 Task: Find connections with filter location Balasore with filter topic #ONOwith filter profile language Potuguese with filter current company Growth Central VC with filter school Shibli National College Azamgarh with filter industry Beverage Manufacturing with filter service category Health Insurance with filter keywords title Director
Action: Mouse moved to (531, 66)
Screenshot: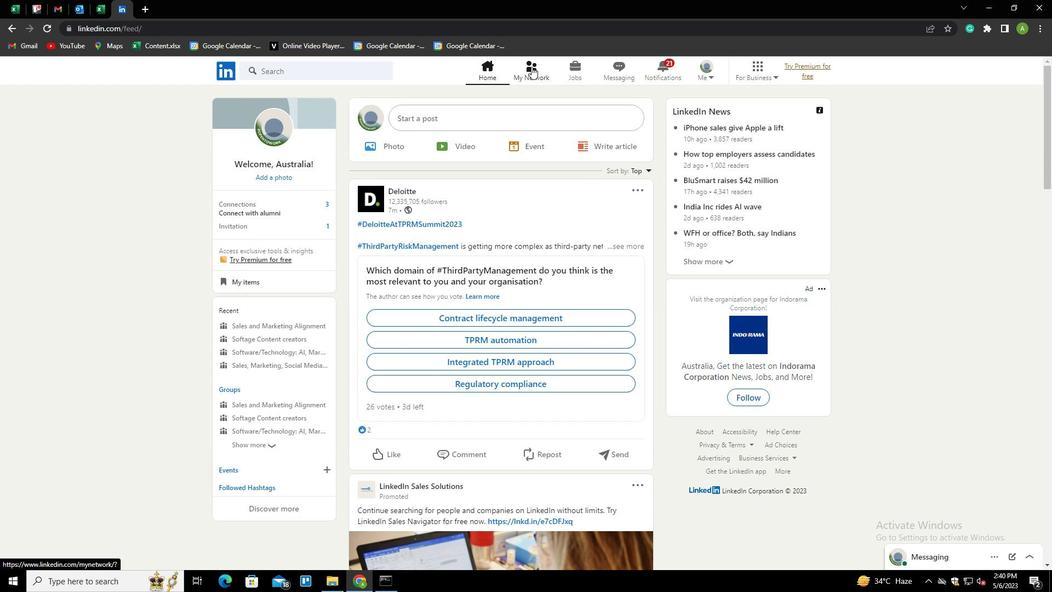
Action: Mouse pressed left at (531, 66)
Screenshot: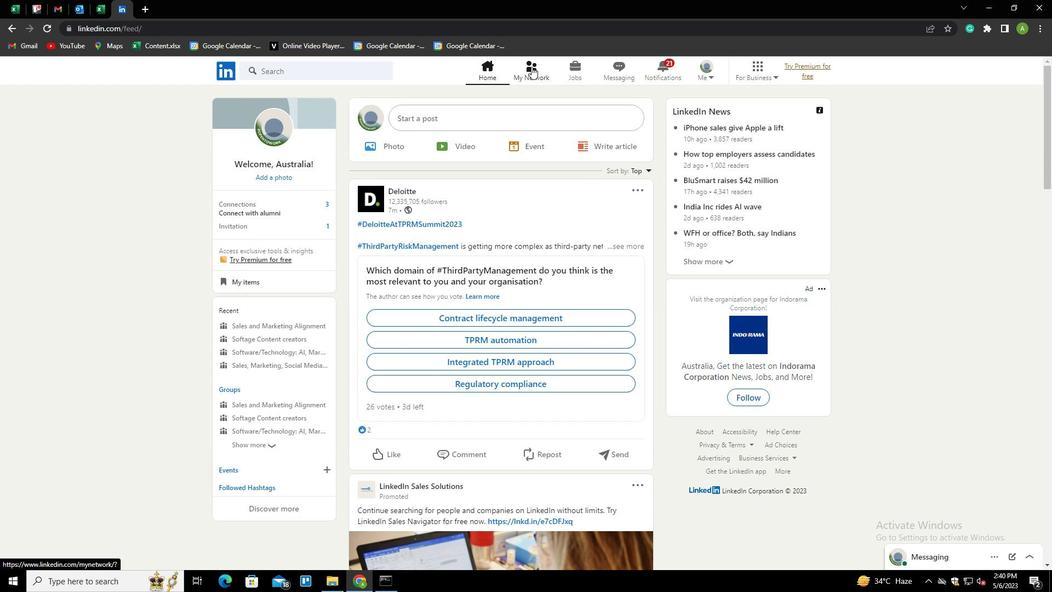 
Action: Mouse moved to (254, 133)
Screenshot: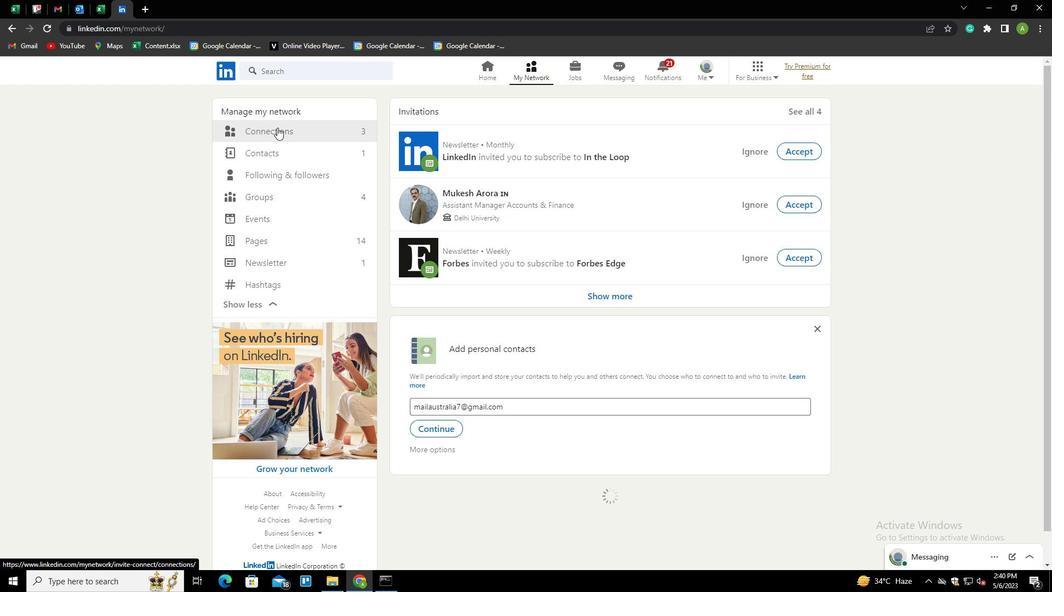 
Action: Mouse pressed left at (254, 133)
Screenshot: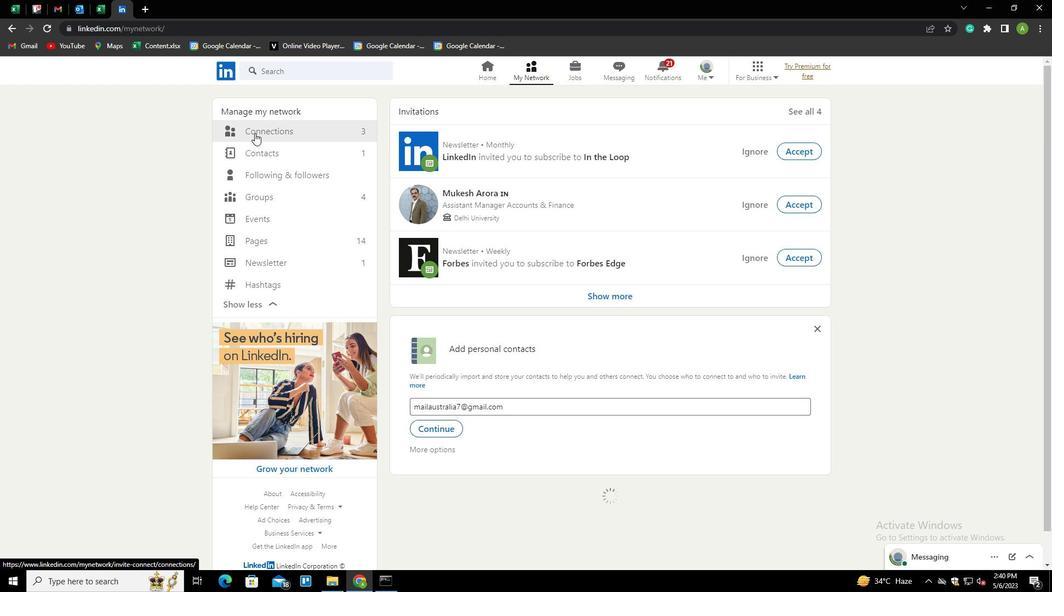 
Action: Mouse moved to (601, 128)
Screenshot: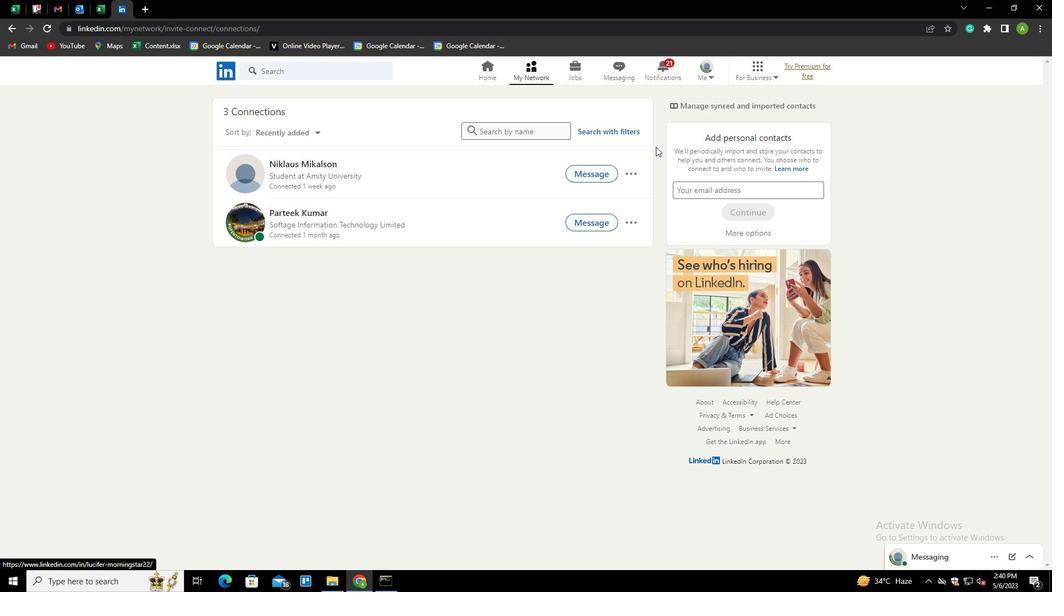 
Action: Mouse pressed left at (601, 128)
Screenshot: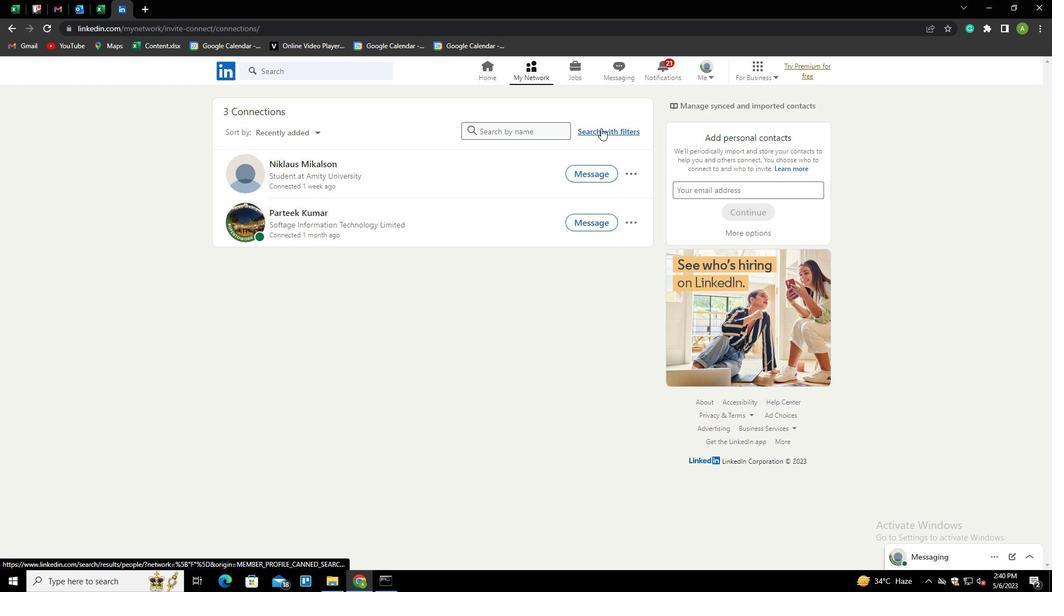 
Action: Mouse moved to (566, 94)
Screenshot: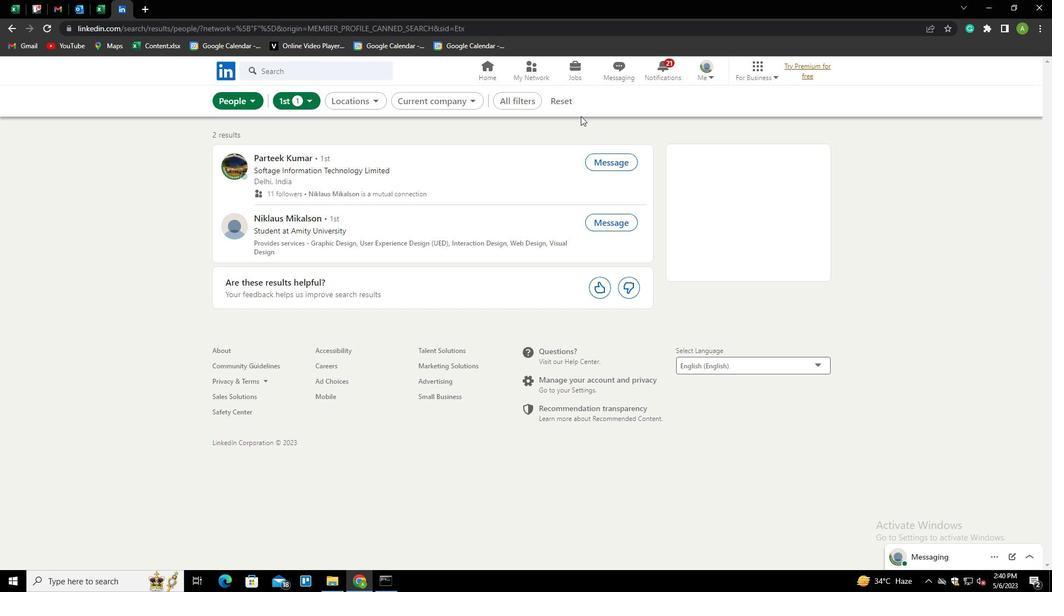 
Action: Mouse pressed left at (566, 94)
Screenshot: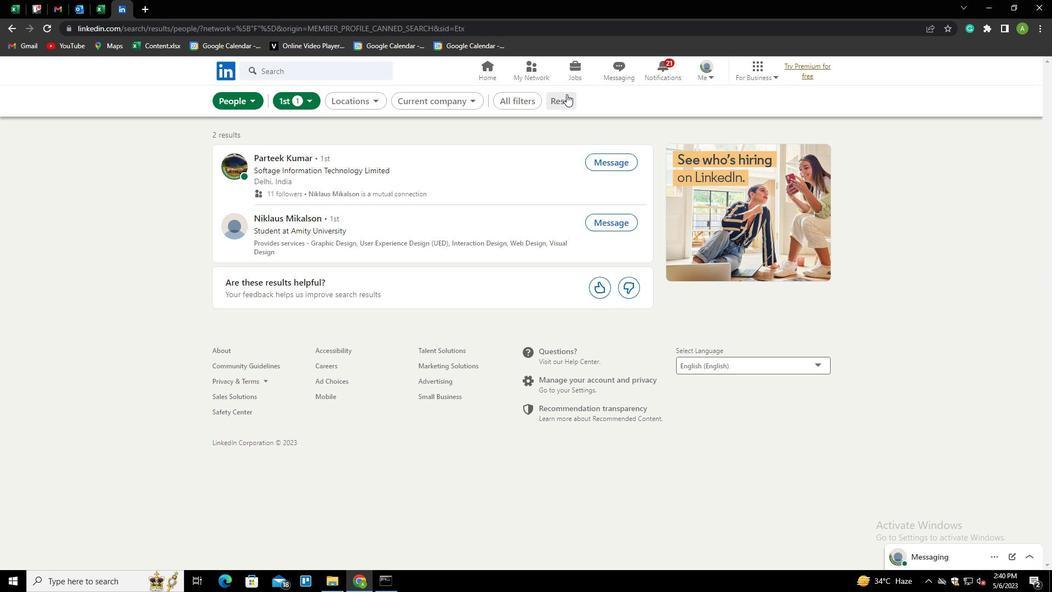 
Action: Mouse moved to (554, 99)
Screenshot: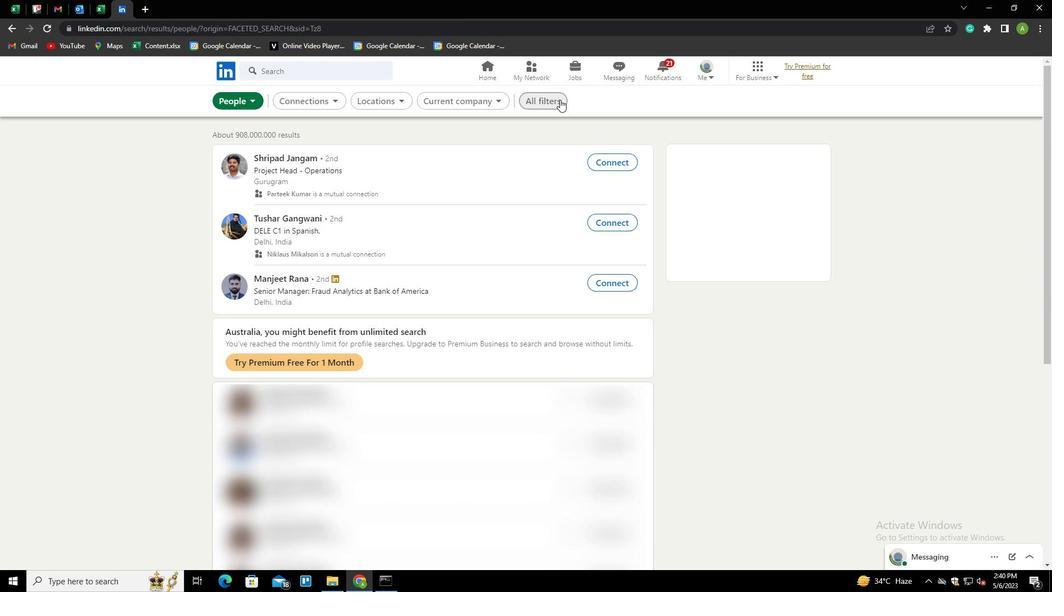 
Action: Mouse pressed left at (554, 99)
Screenshot: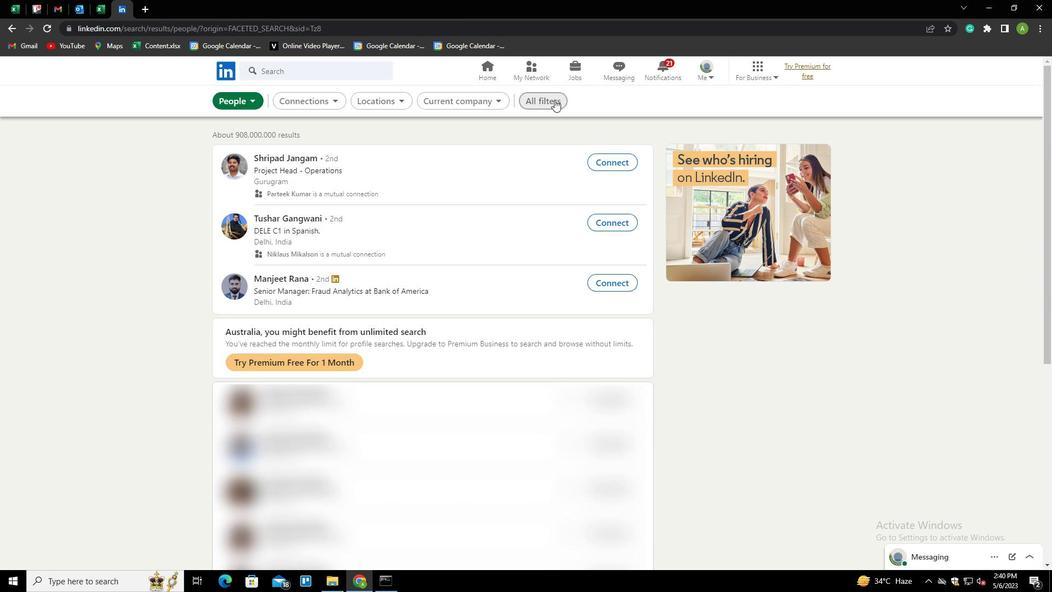 
Action: Mouse moved to (992, 290)
Screenshot: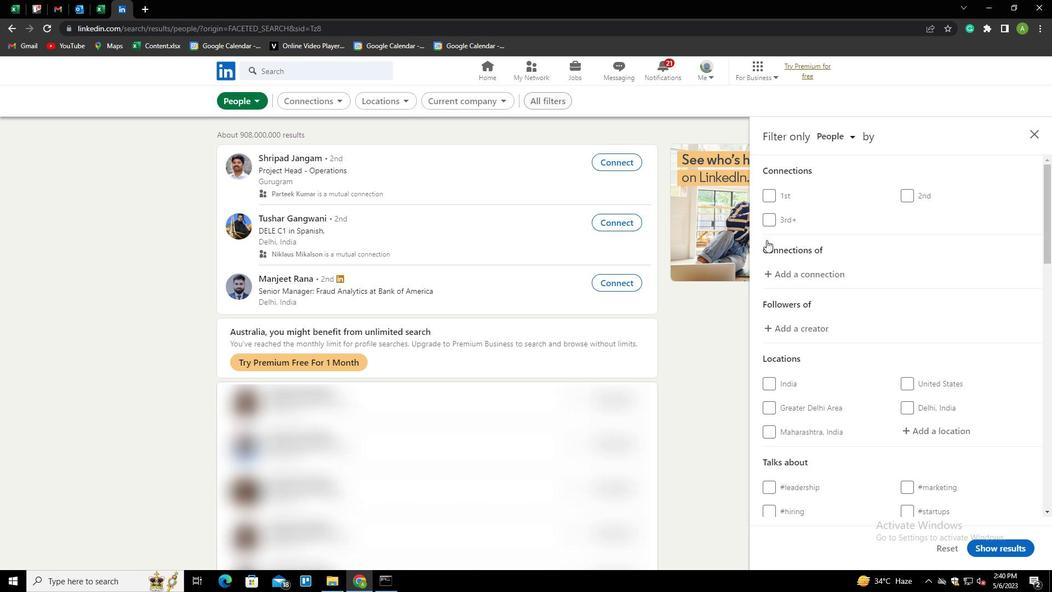 
Action: Mouse scrolled (992, 289) with delta (0, 0)
Screenshot: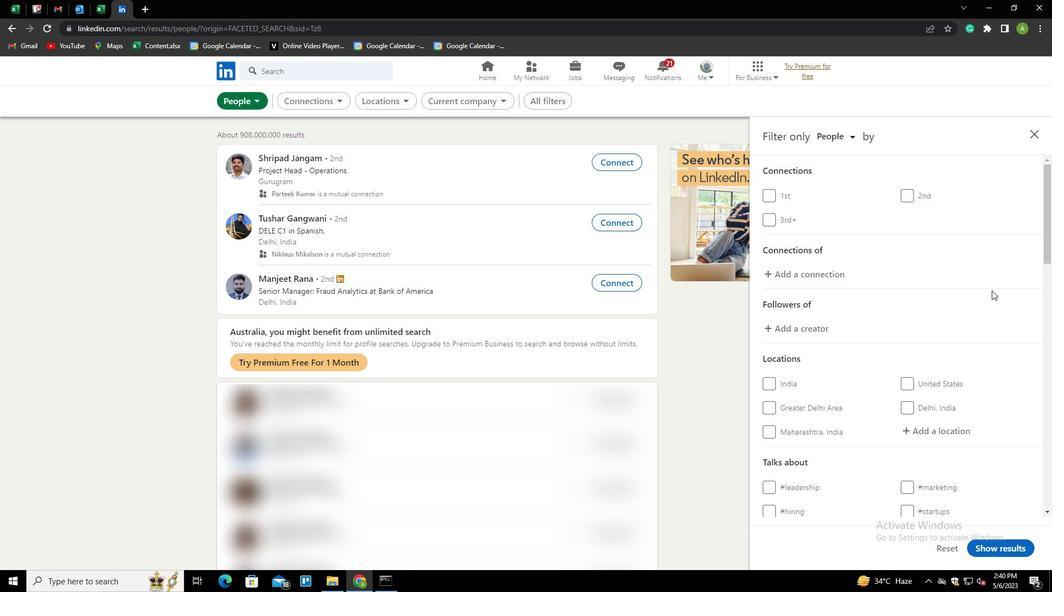 
Action: Mouse scrolled (992, 289) with delta (0, 0)
Screenshot: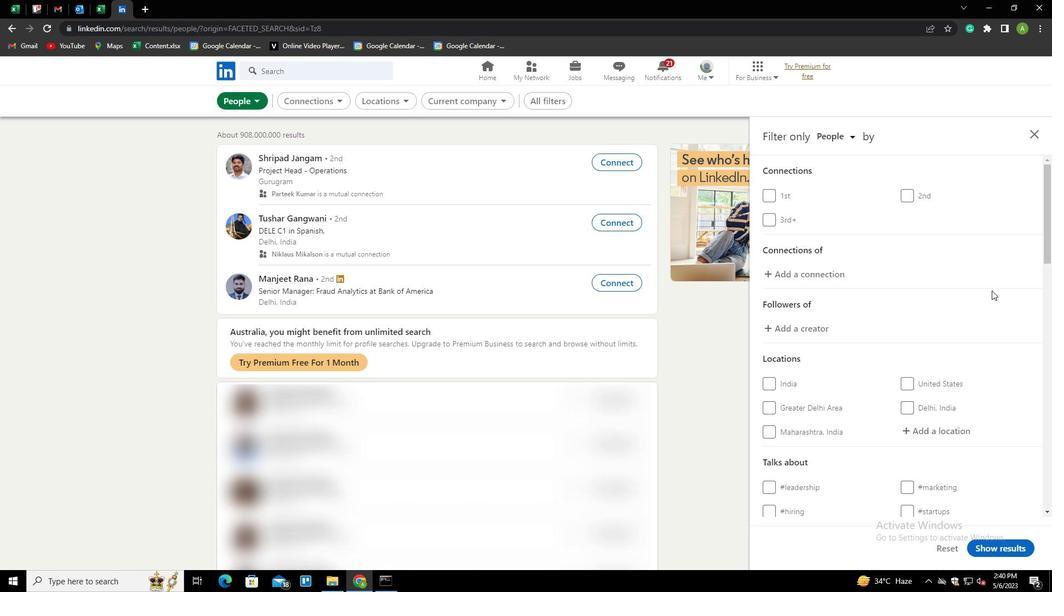 
Action: Mouse moved to (935, 320)
Screenshot: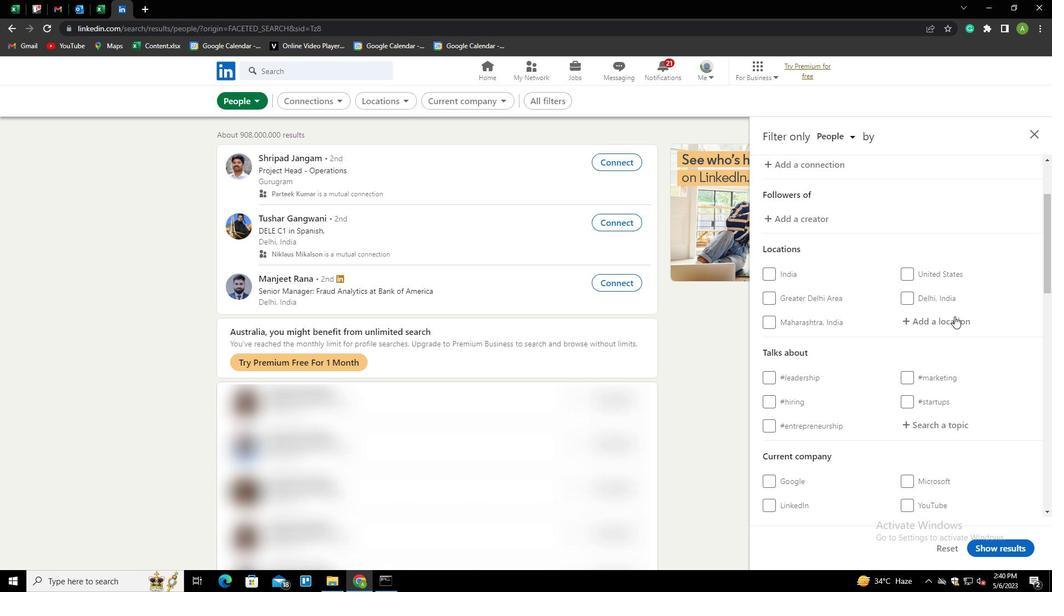 
Action: Mouse pressed left at (935, 320)
Screenshot: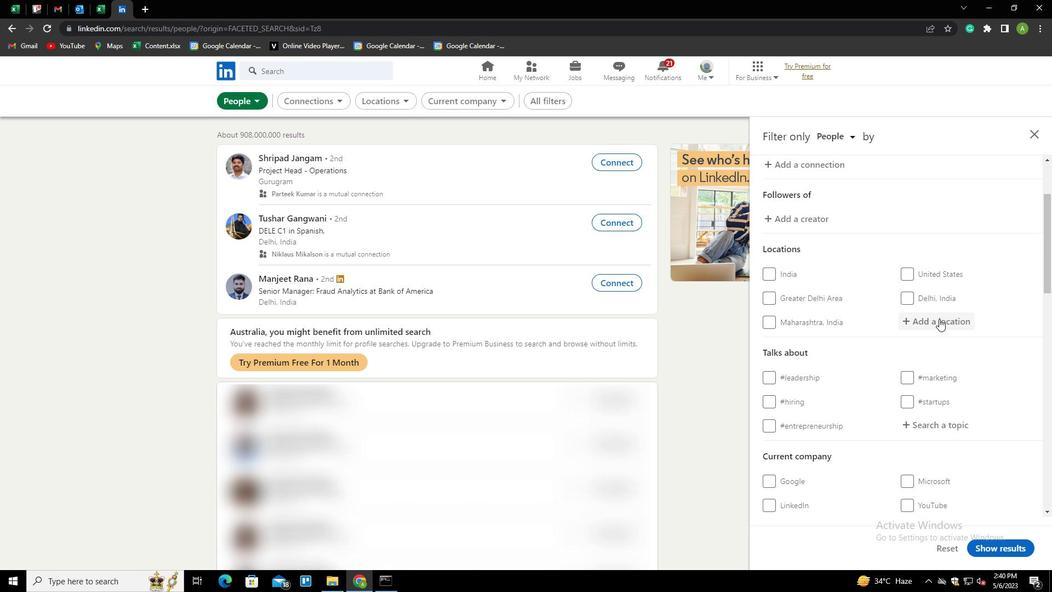
Action: Key pressed f<Key.shift>B
Screenshot: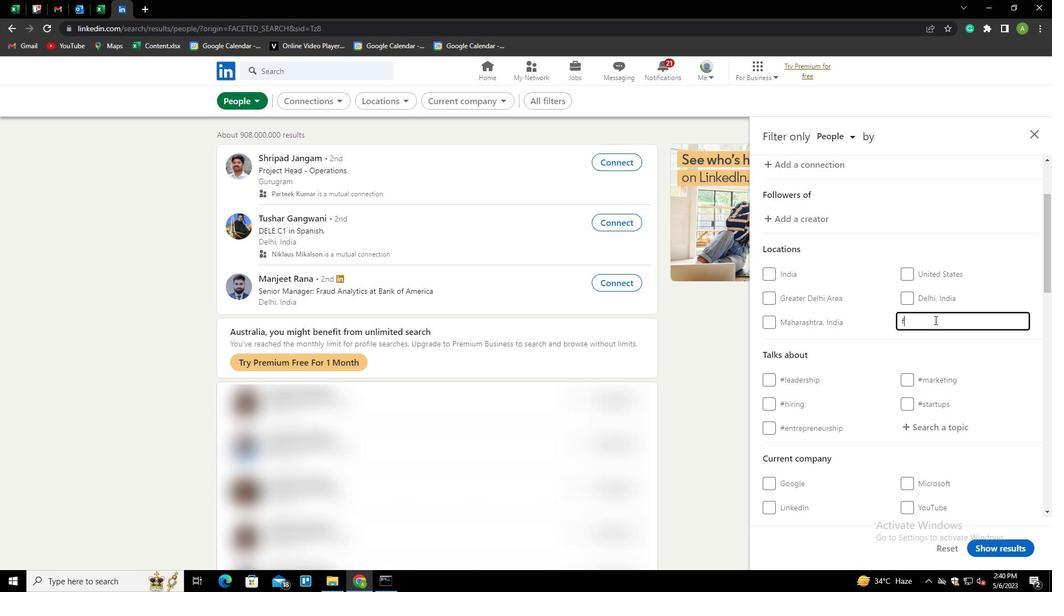 
Action: Mouse moved to (892, 242)
Screenshot: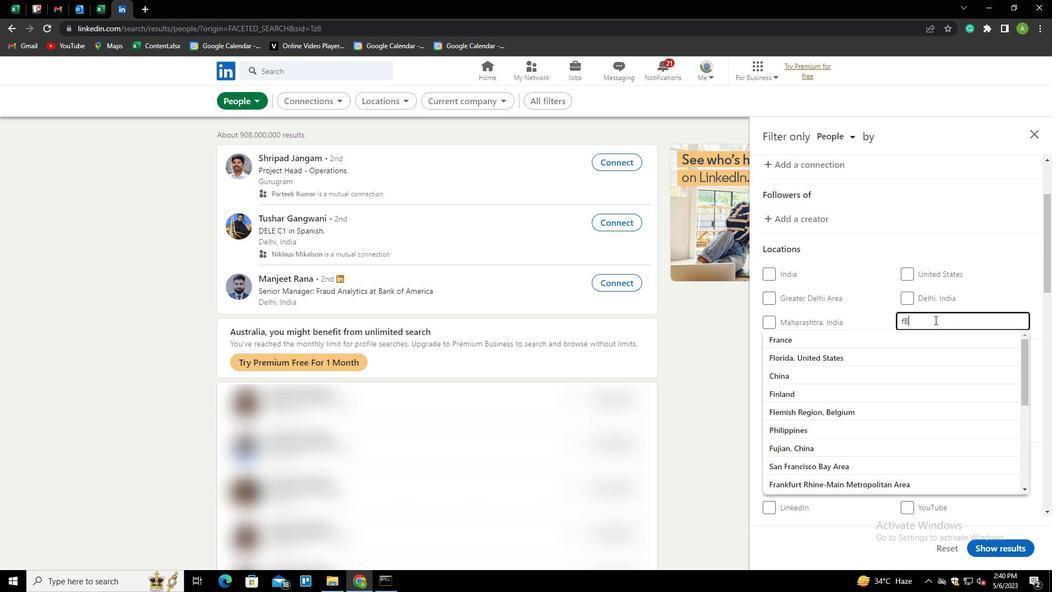 
Action: Key pressed <Key.backspace><Key.backspace><Key.shift>BALASORE<Key.down>
Screenshot: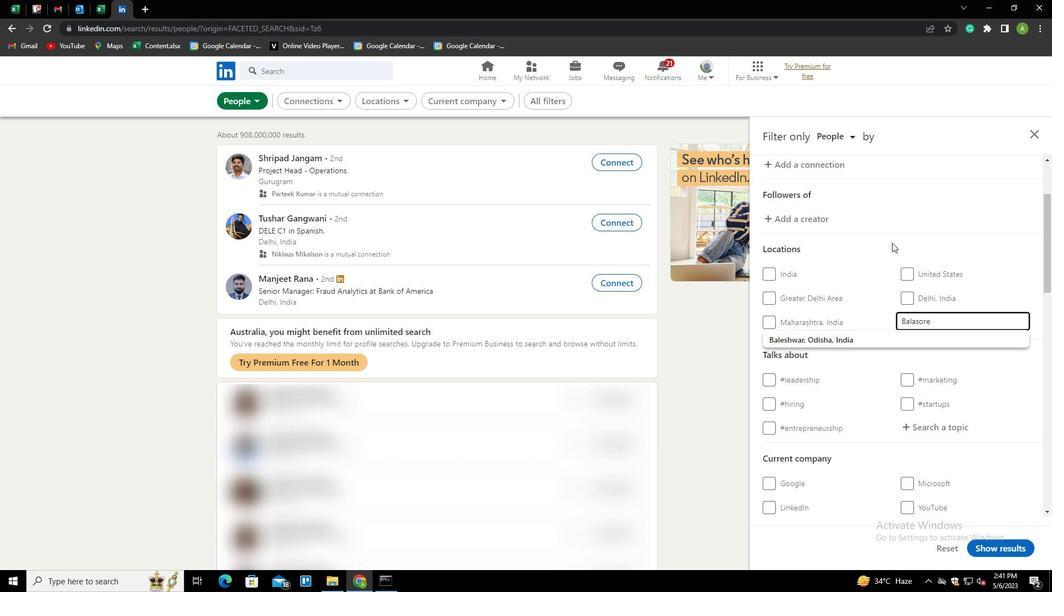 
Action: Mouse moved to (1000, 365)
Screenshot: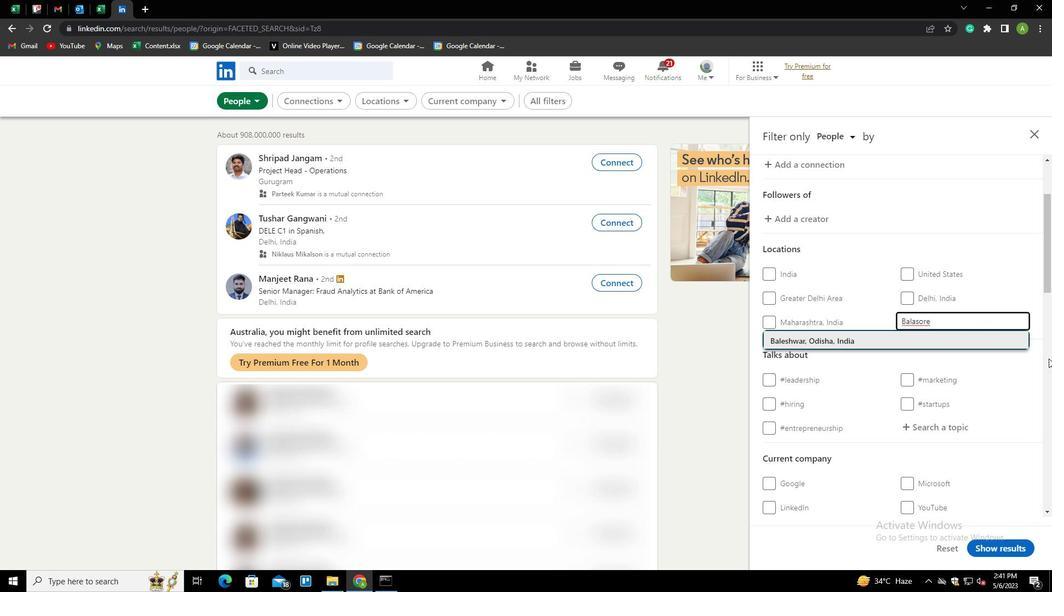 
Action: Mouse pressed left at (1000, 365)
Screenshot: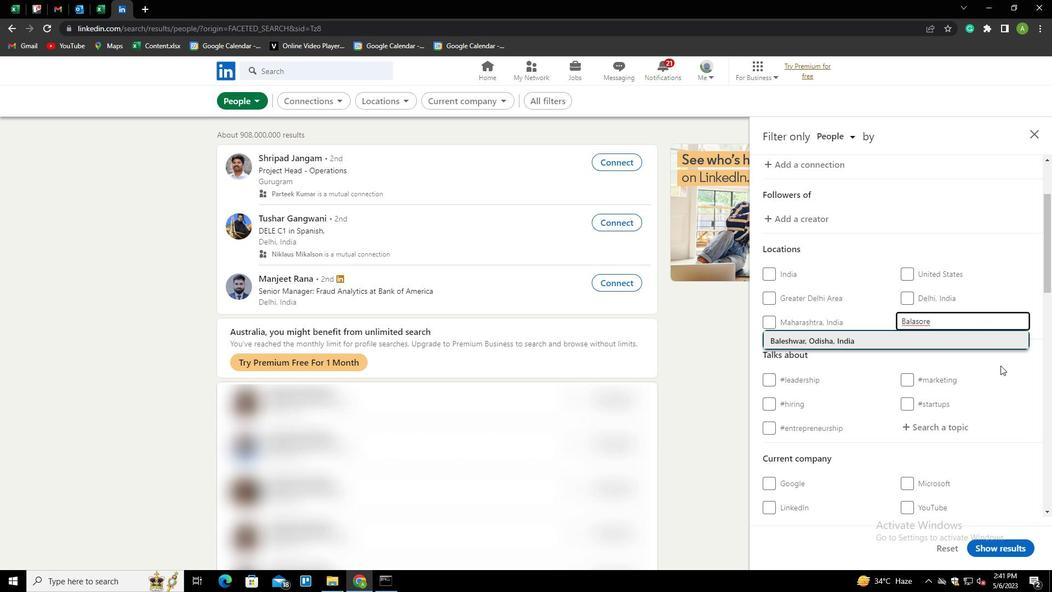 
Action: Mouse moved to (942, 424)
Screenshot: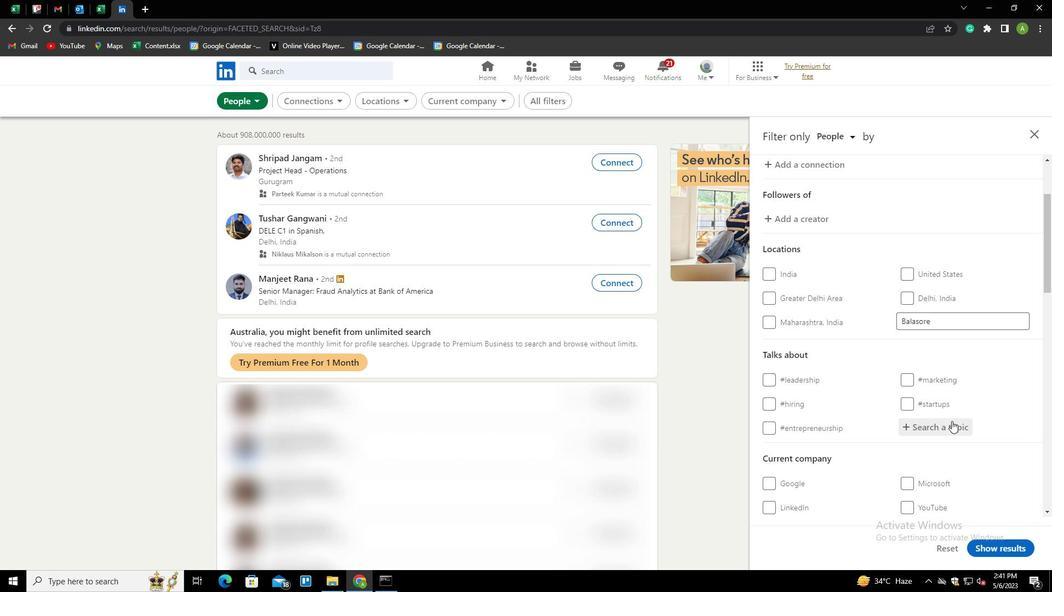 
Action: Mouse pressed left at (942, 424)
Screenshot: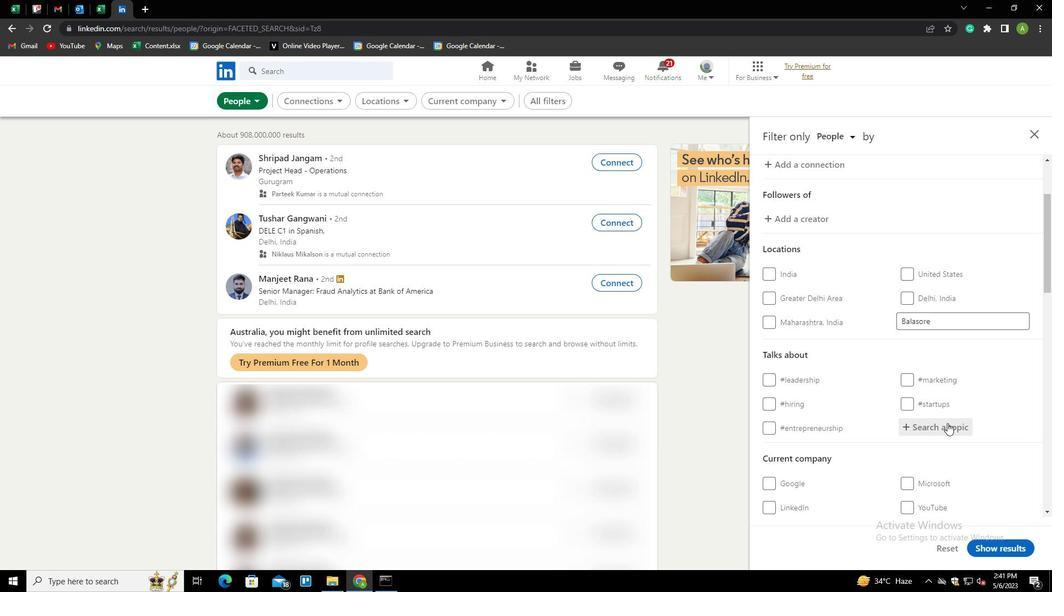 
Action: Mouse moved to (902, 367)
Screenshot: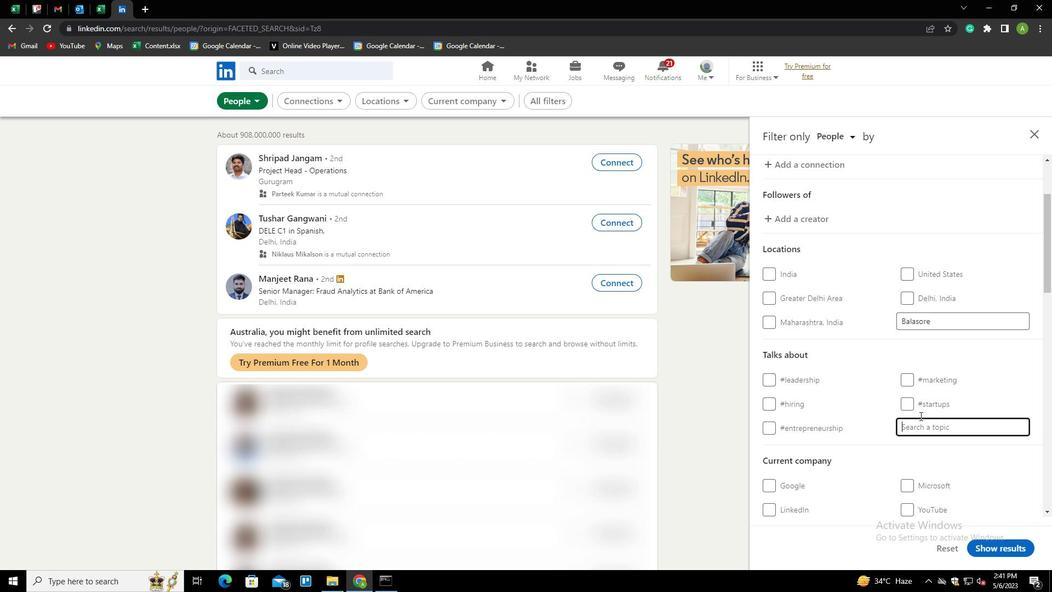 
Action: Key pressed <Key.shift>ONO<Key.down><Key.enter>
Screenshot: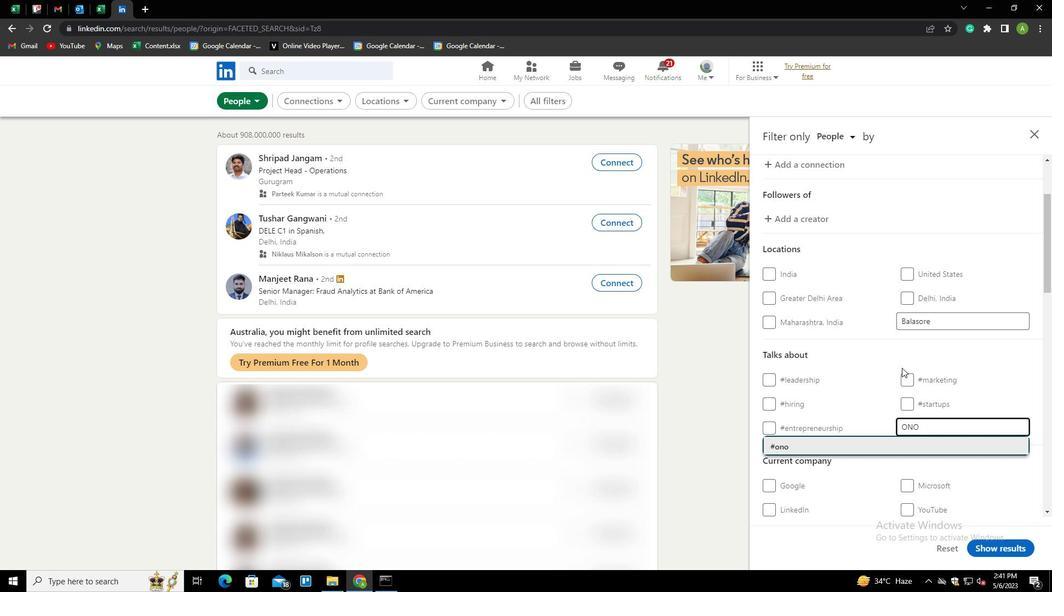 
Action: Mouse scrolled (902, 367) with delta (0, 0)
Screenshot: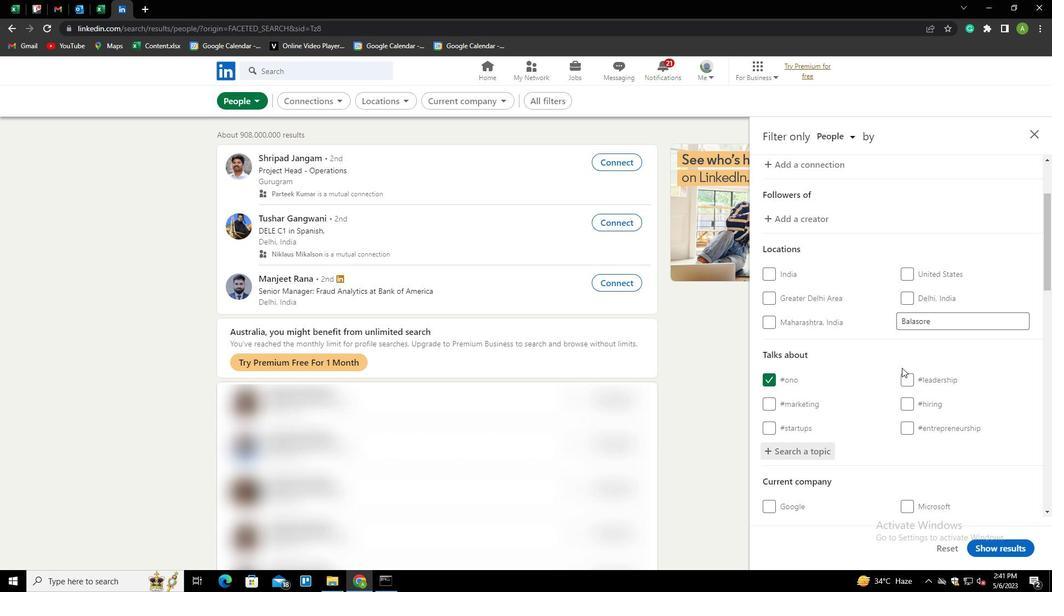 
Action: Mouse moved to (902, 367)
Screenshot: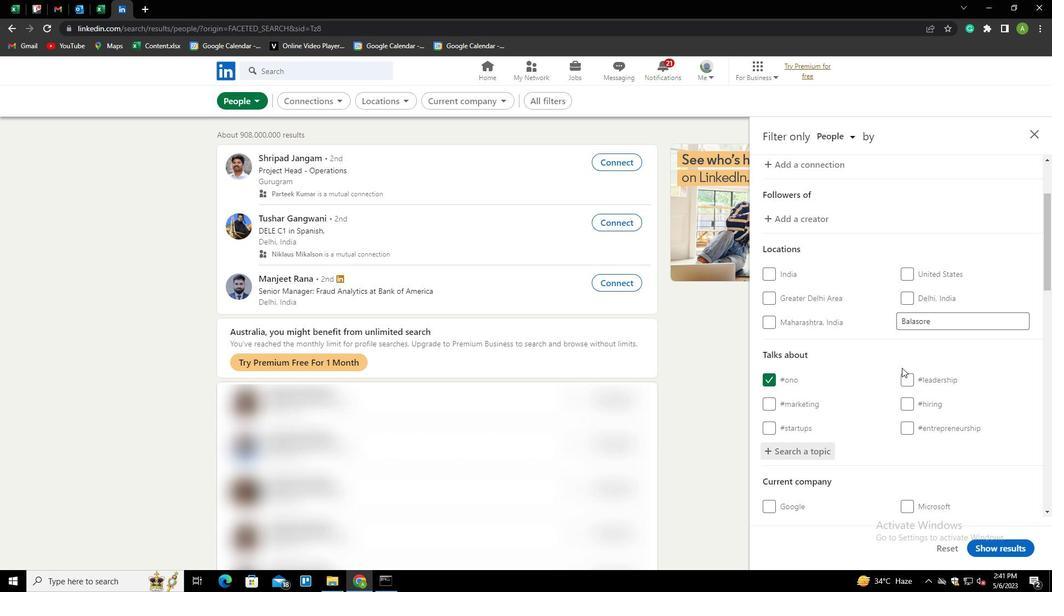 
Action: Mouse scrolled (902, 367) with delta (0, 0)
Screenshot: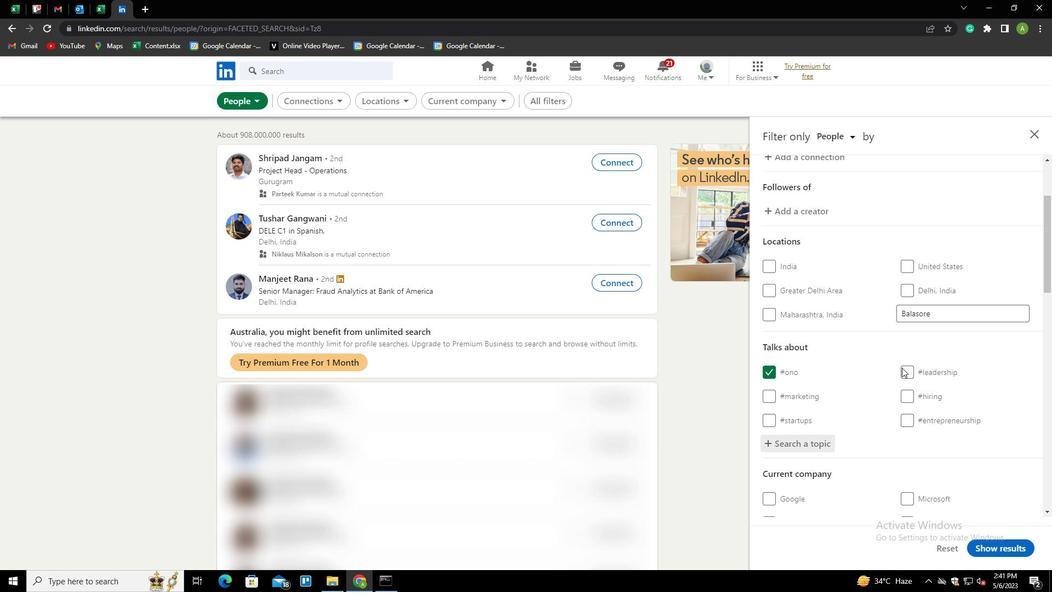 
Action: Mouse scrolled (902, 367) with delta (0, 0)
Screenshot: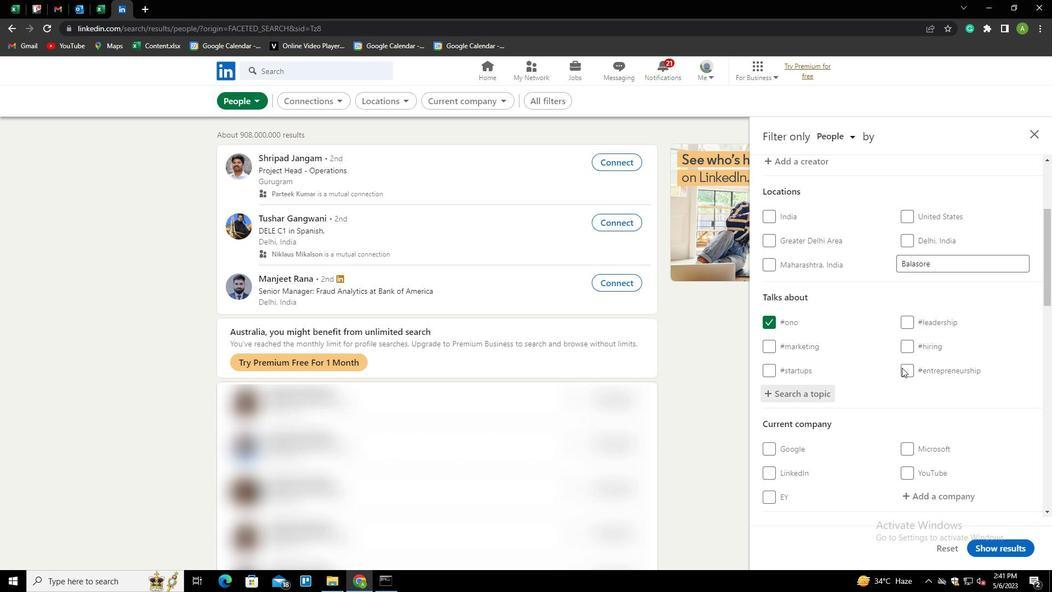 
Action: Mouse scrolled (902, 367) with delta (0, 0)
Screenshot: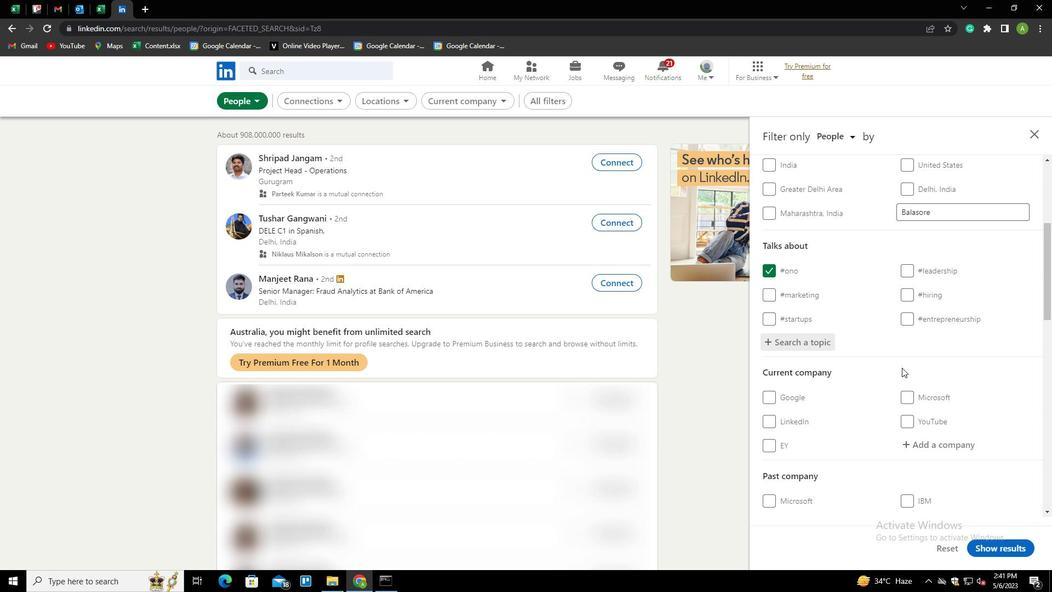 
Action: Mouse moved to (775, 317)
Screenshot: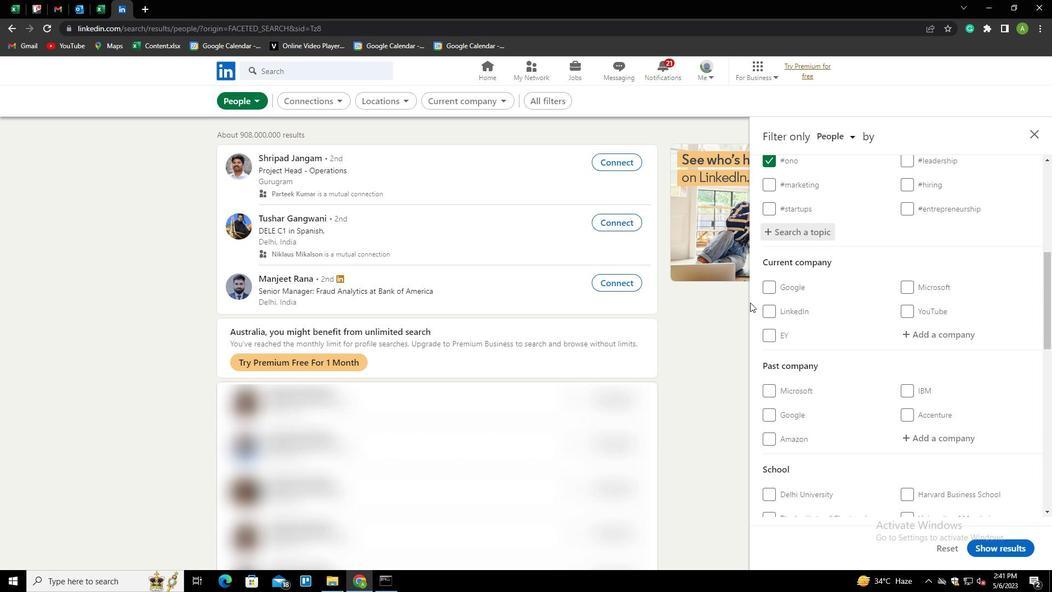 
Action: Mouse scrolled (775, 316) with delta (0, 0)
Screenshot: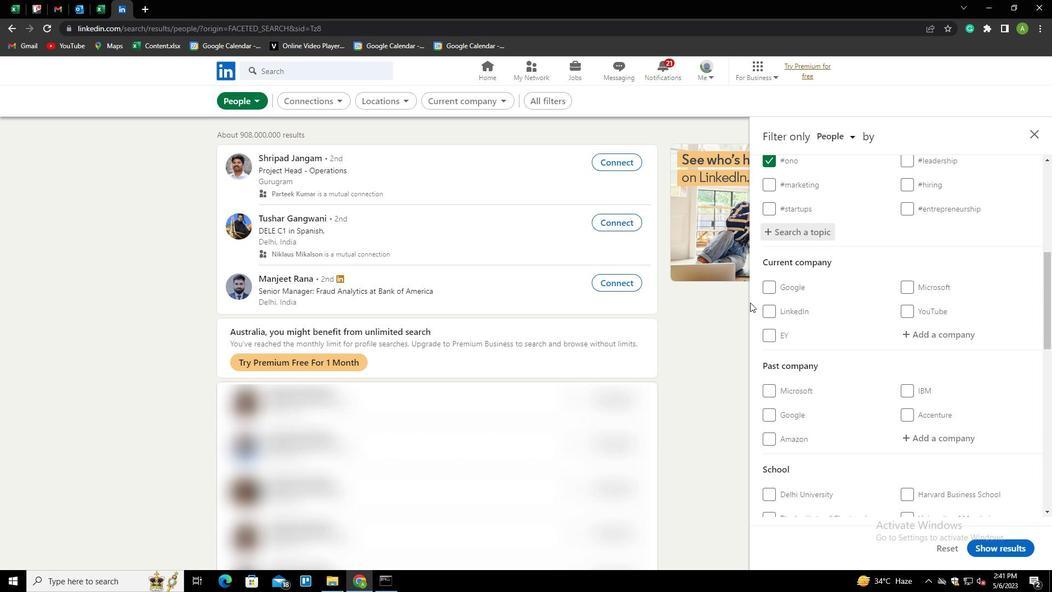 
Action: Mouse moved to (814, 325)
Screenshot: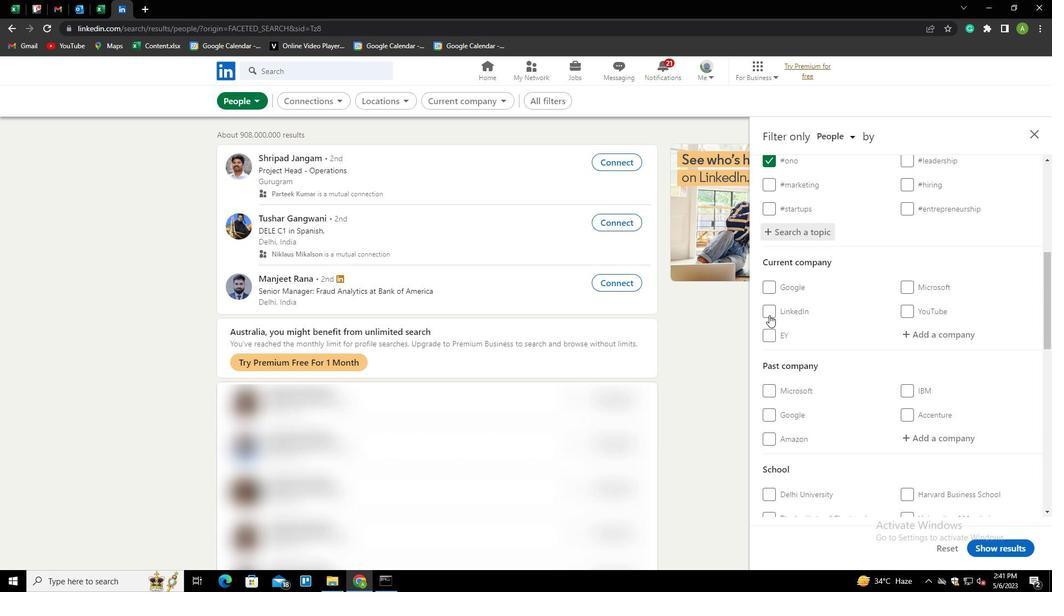 
Action: Mouse scrolled (814, 325) with delta (0, 0)
Screenshot: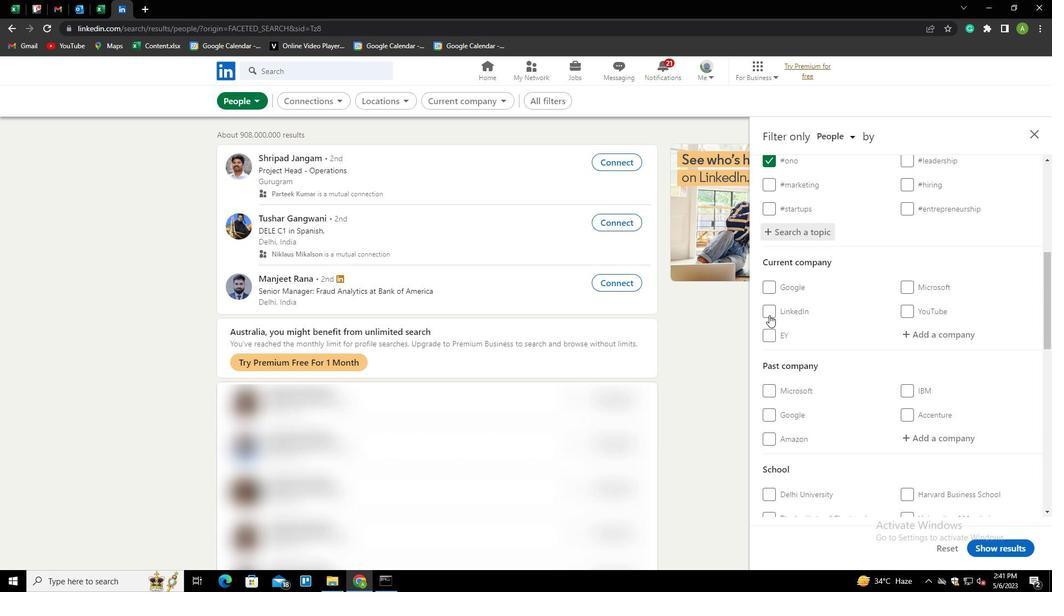 
Action: Mouse moved to (814, 325)
Screenshot: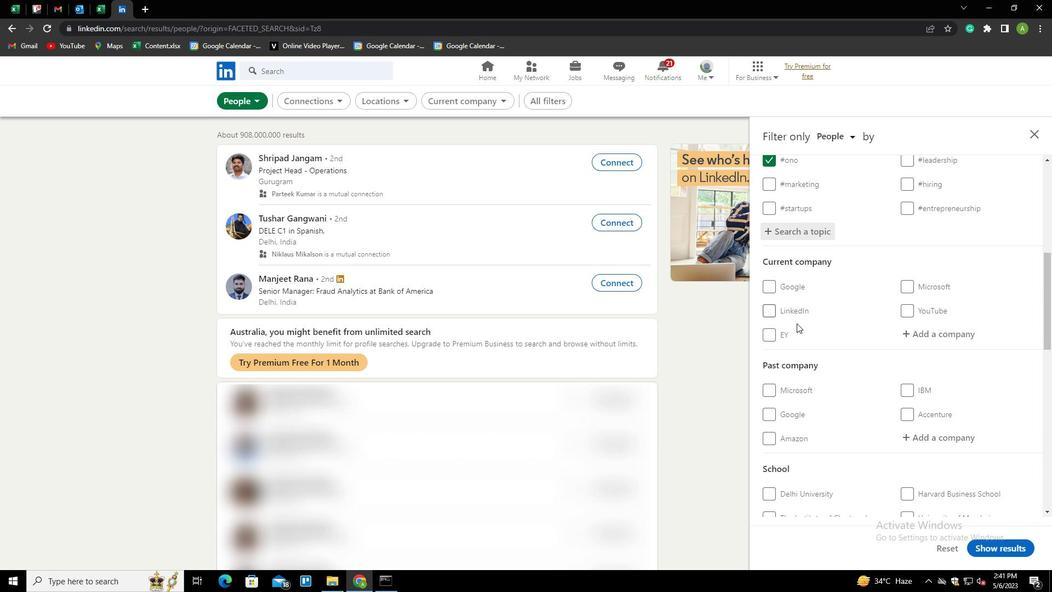 
Action: Mouse scrolled (814, 325) with delta (0, 0)
Screenshot: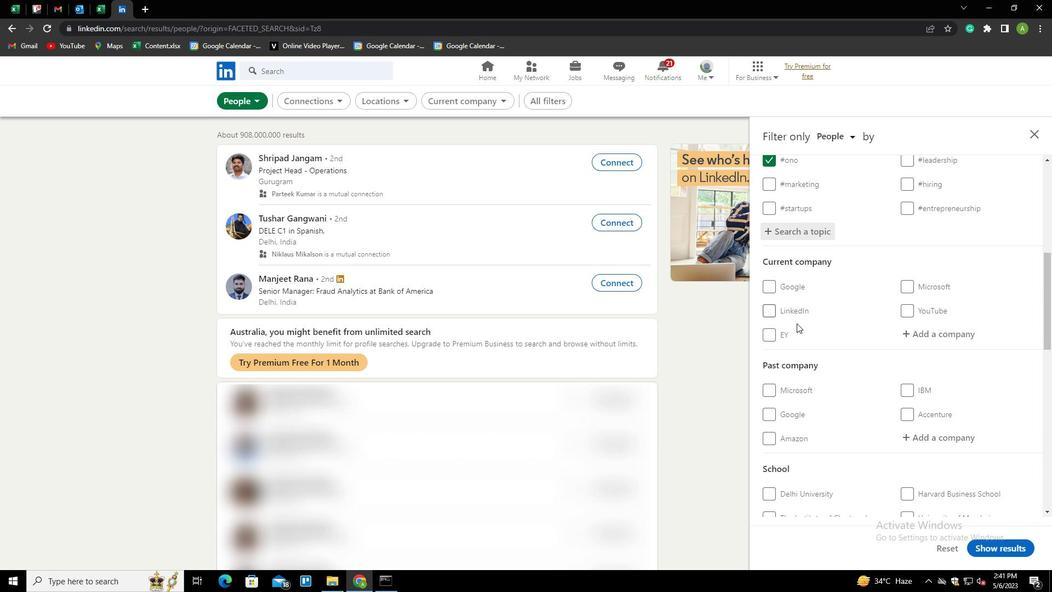 
Action: Mouse moved to (815, 327)
Screenshot: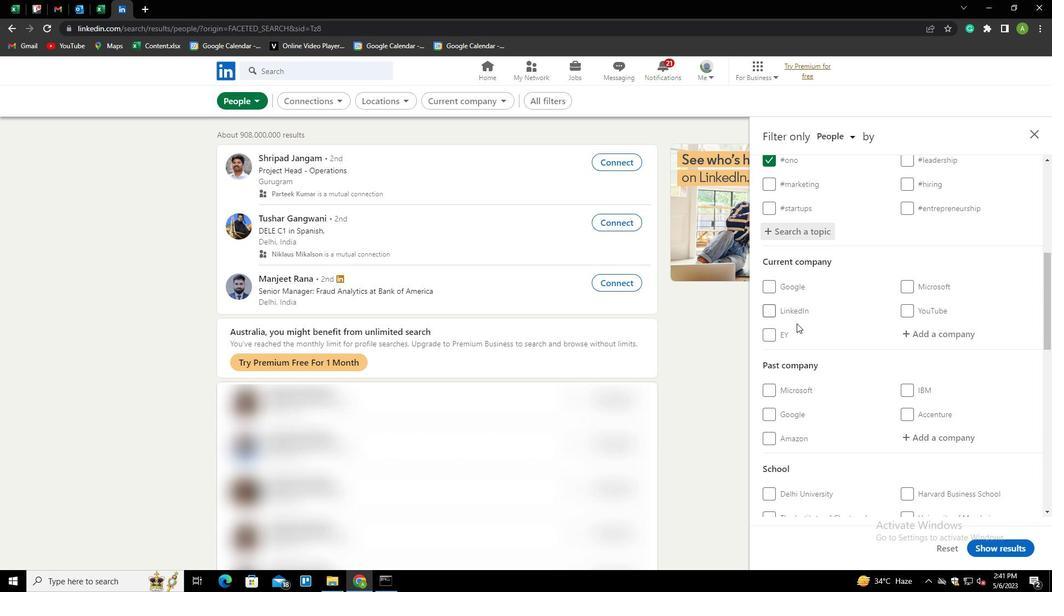 
Action: Mouse scrolled (815, 326) with delta (0, 0)
Screenshot: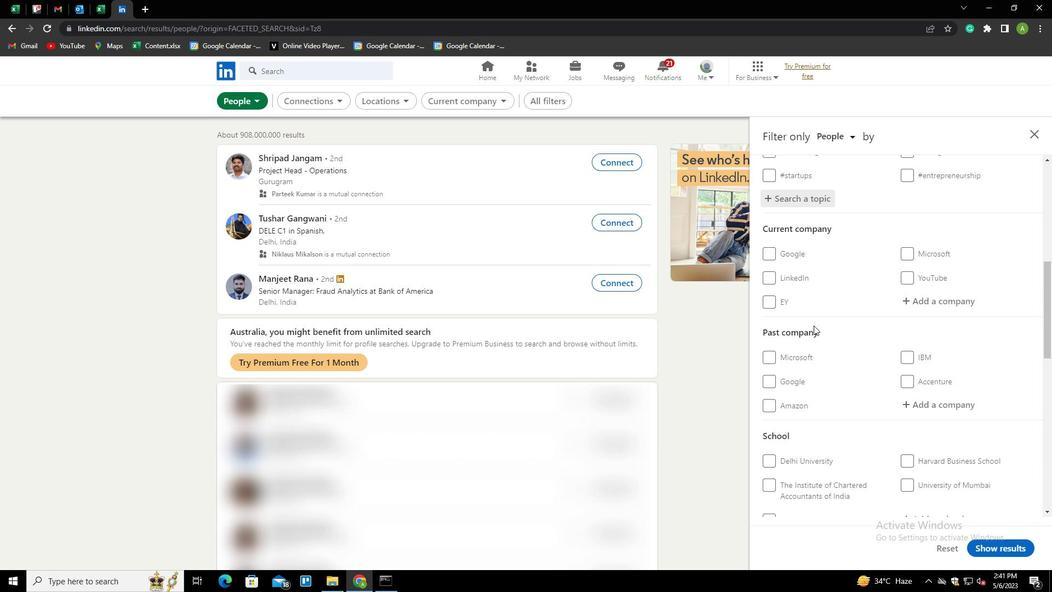 
Action: Mouse moved to (816, 328)
Screenshot: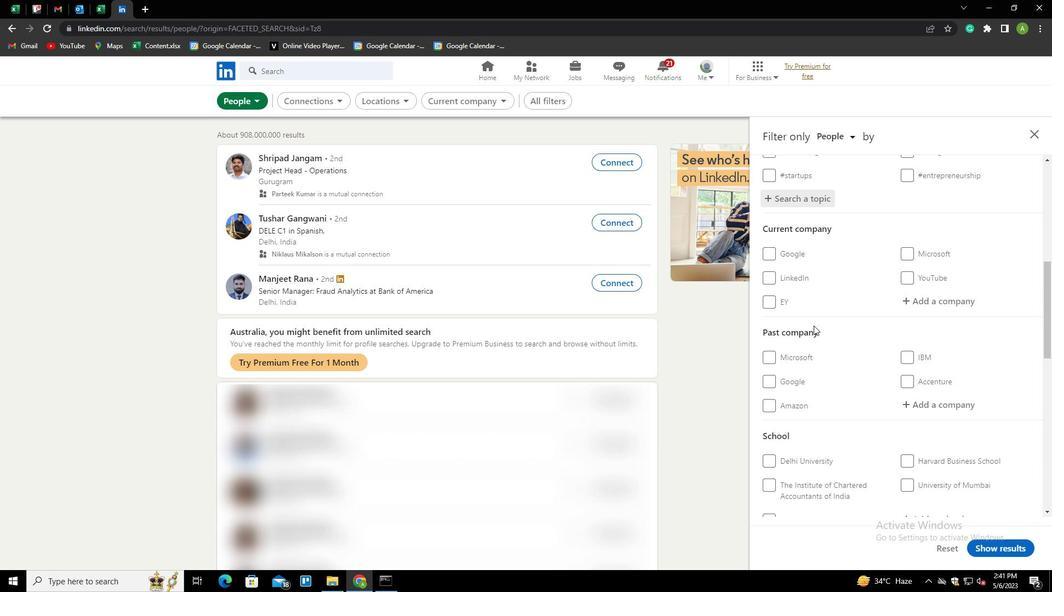 
Action: Mouse scrolled (816, 327) with delta (0, 0)
Screenshot: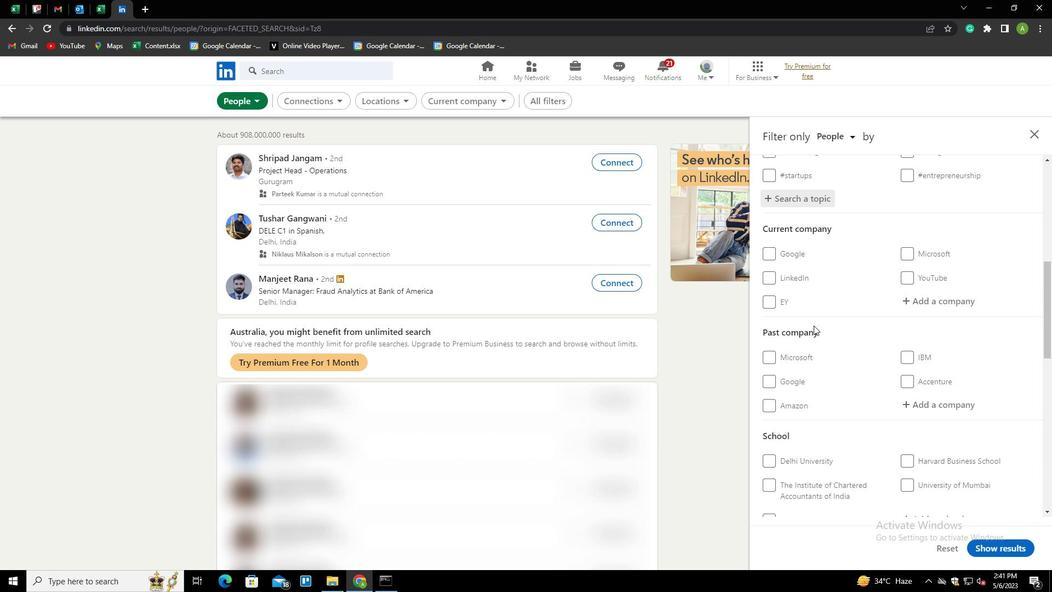 
Action: Mouse moved to (816, 328)
Screenshot: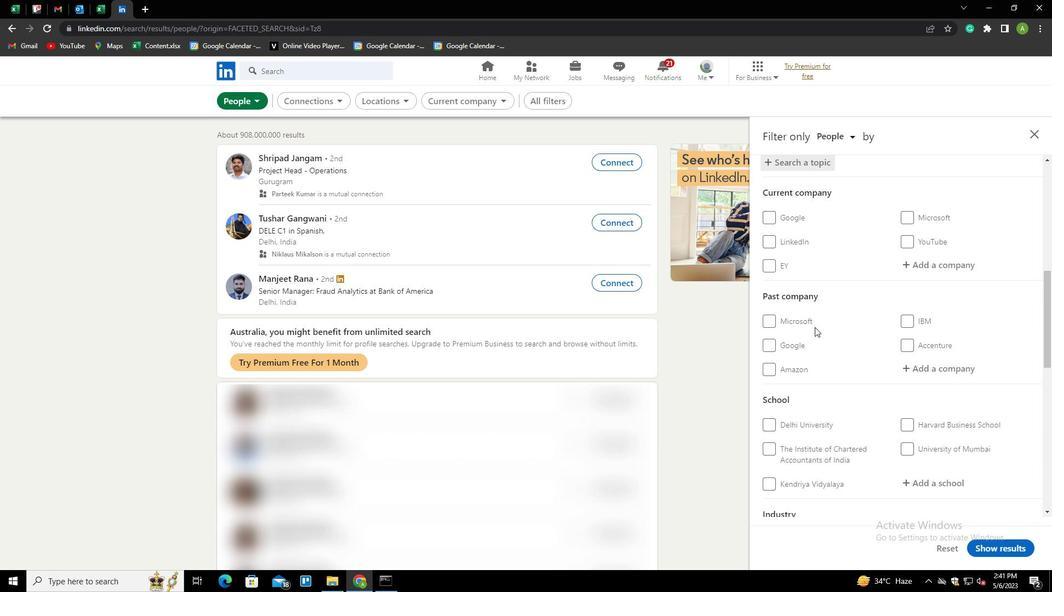 
Action: Mouse scrolled (816, 328) with delta (0, 0)
Screenshot: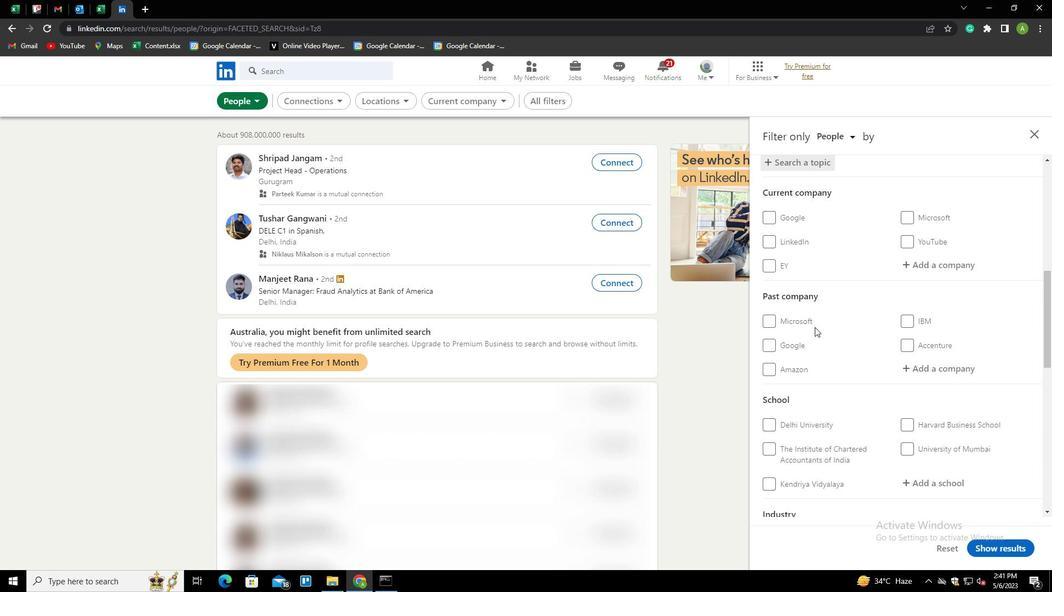 
Action: Mouse moved to (818, 329)
Screenshot: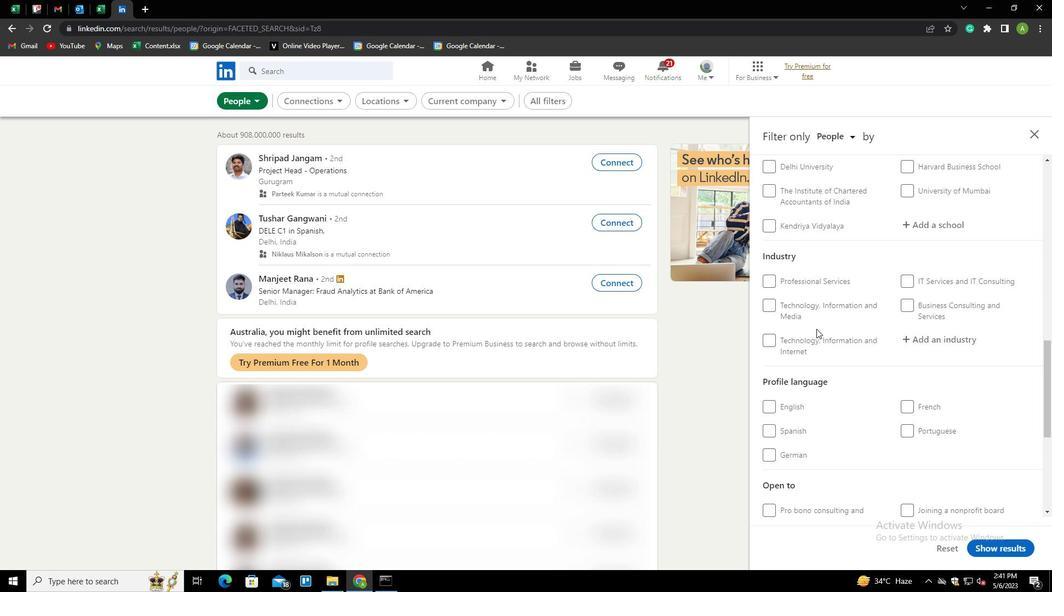 
Action: Mouse scrolled (818, 328) with delta (0, 0)
Screenshot: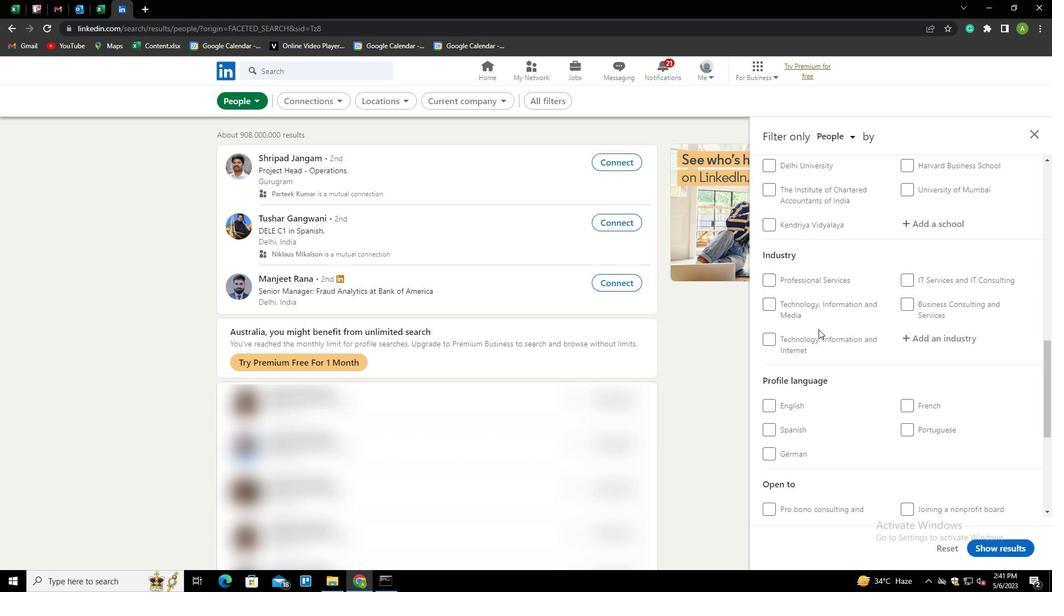 
Action: Mouse moved to (913, 379)
Screenshot: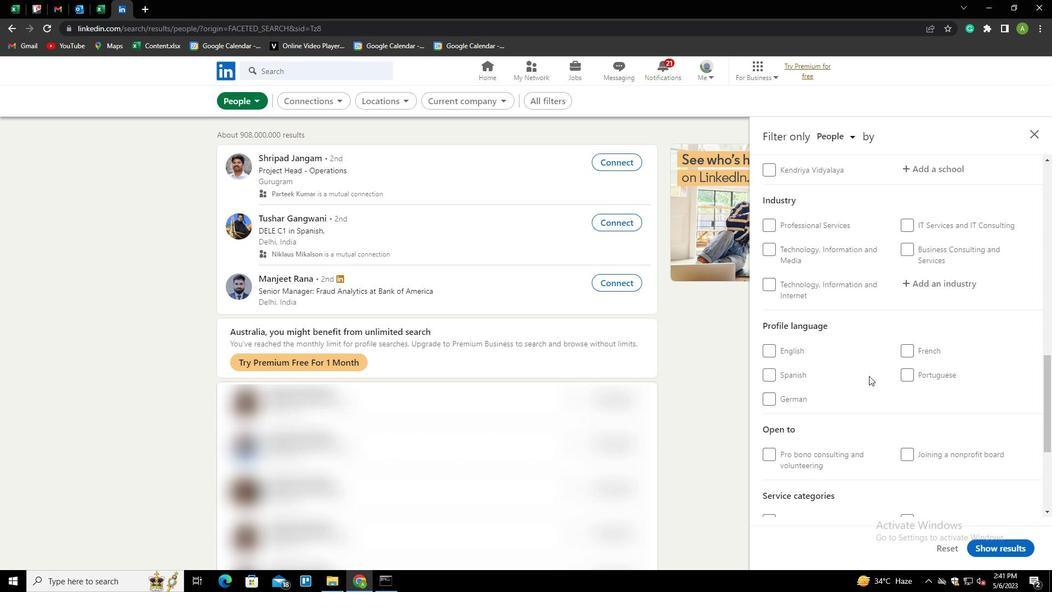 
Action: Mouse pressed left at (913, 379)
Screenshot: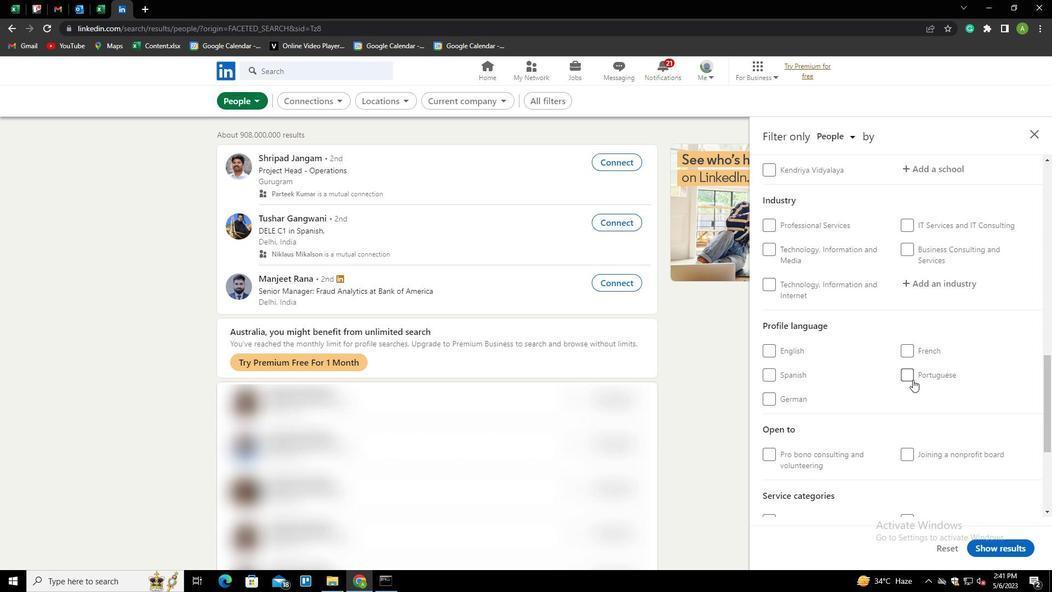 
Action: Mouse moved to (952, 331)
Screenshot: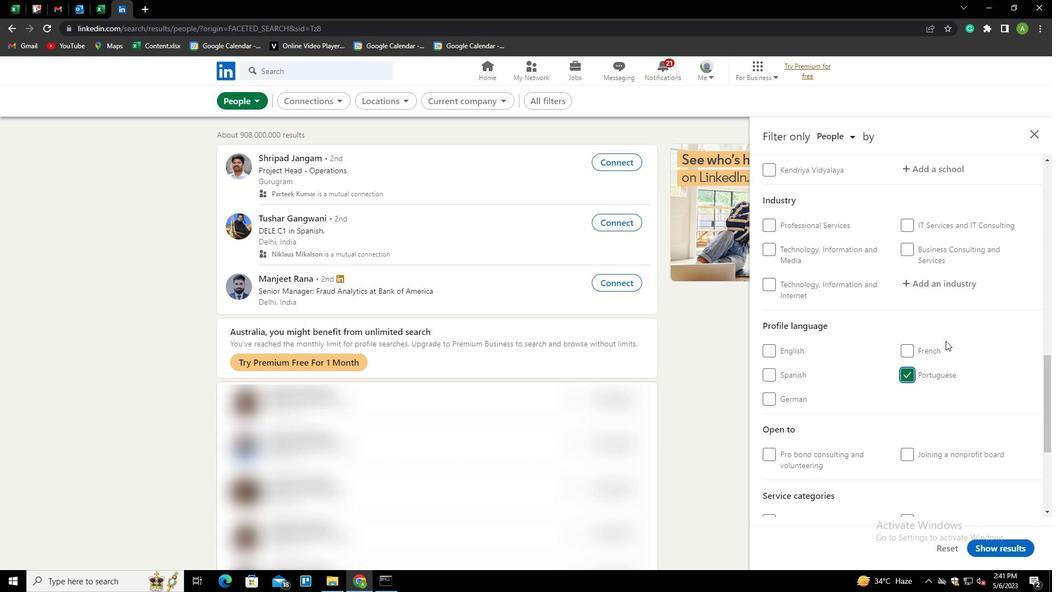 
Action: Mouse scrolled (952, 331) with delta (0, 0)
Screenshot: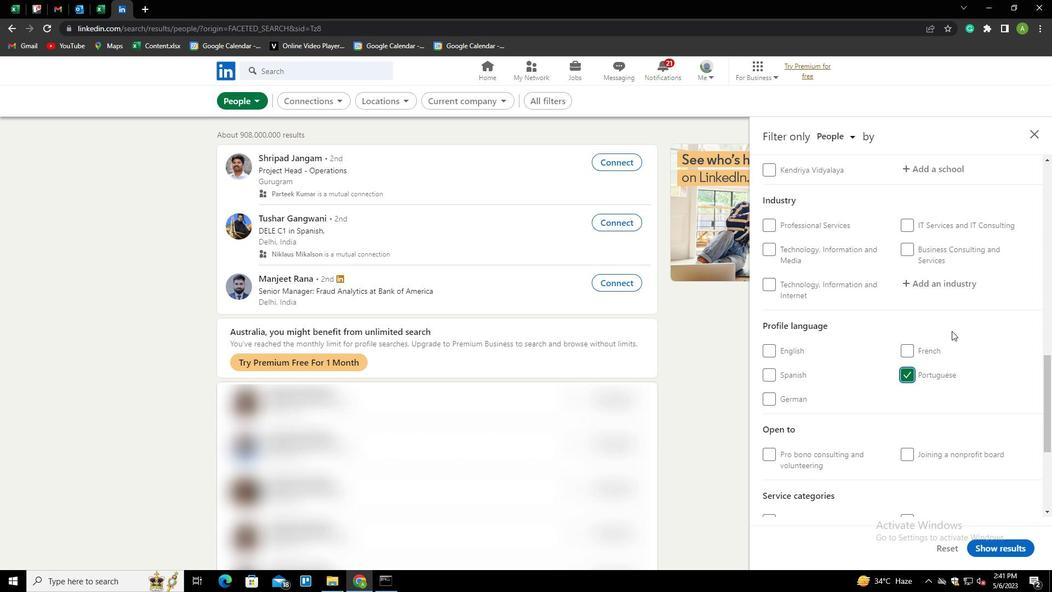 
Action: Mouse moved to (952, 330)
Screenshot: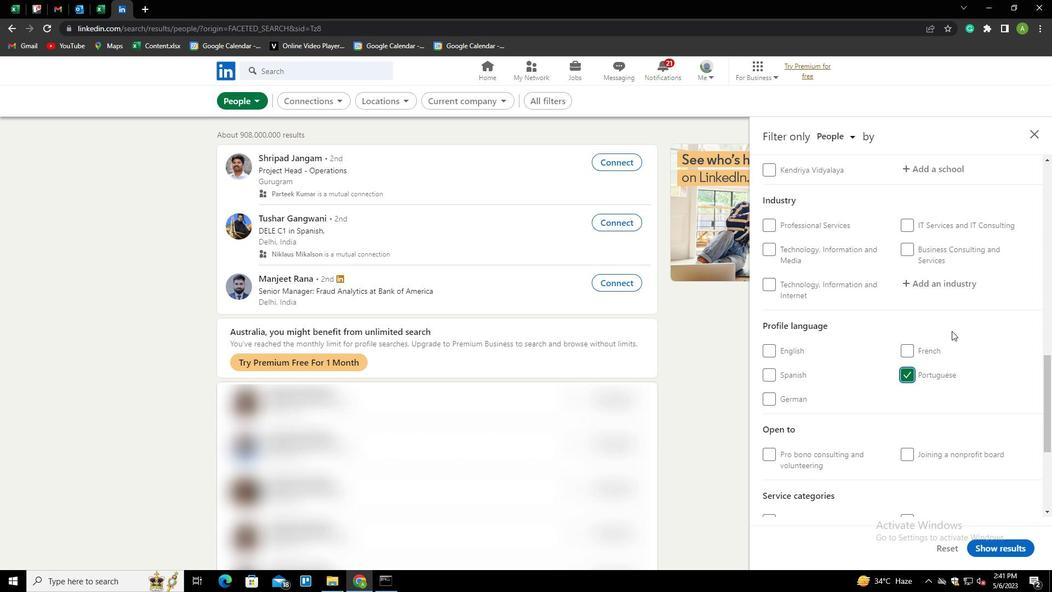 
Action: Mouse scrolled (952, 331) with delta (0, 0)
Screenshot: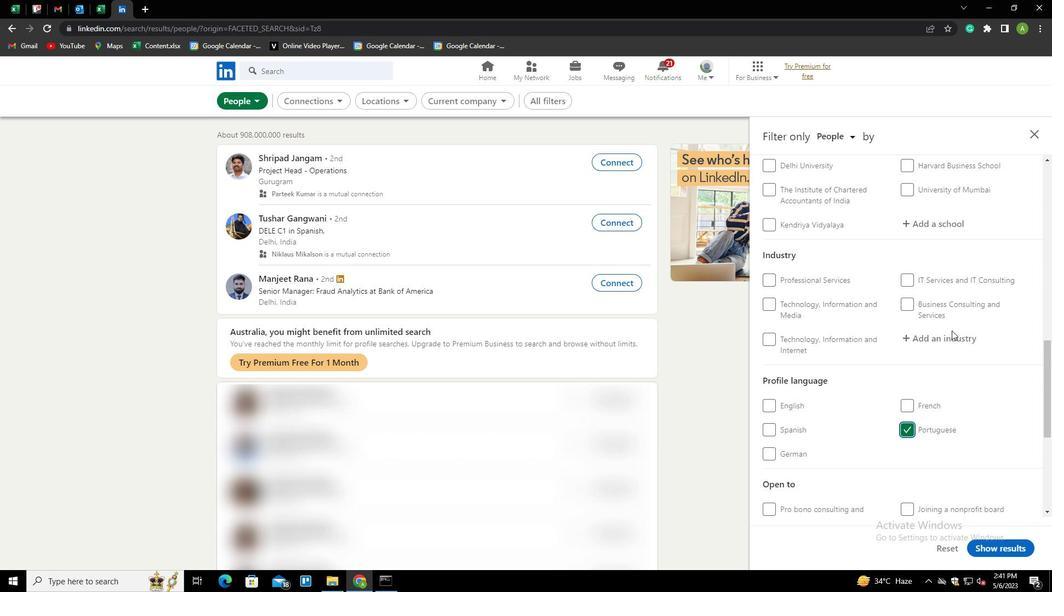 
Action: Mouse scrolled (952, 331) with delta (0, 0)
Screenshot: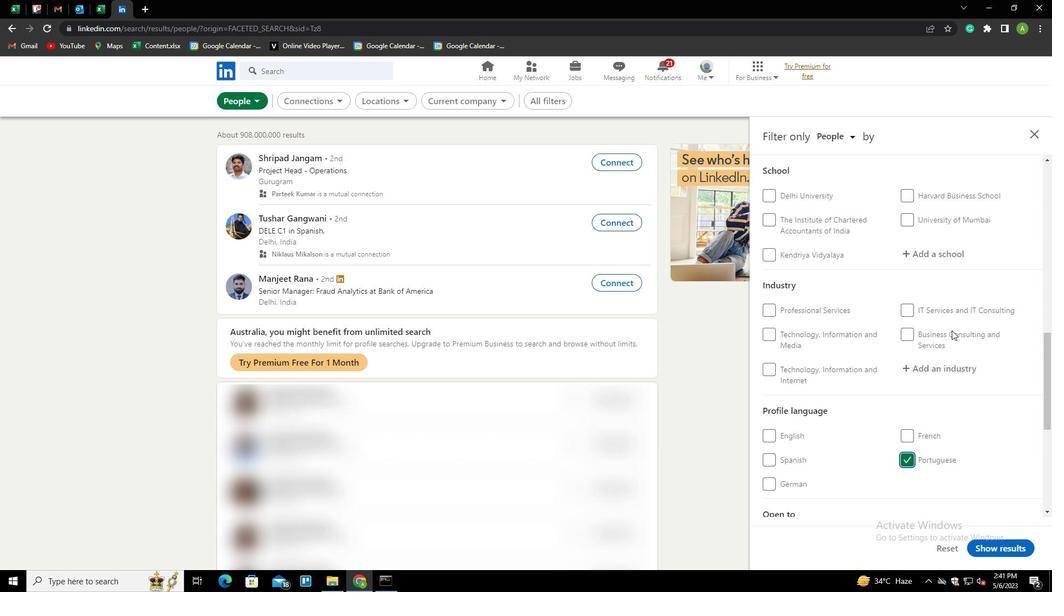 
Action: Mouse scrolled (952, 331) with delta (0, 0)
Screenshot: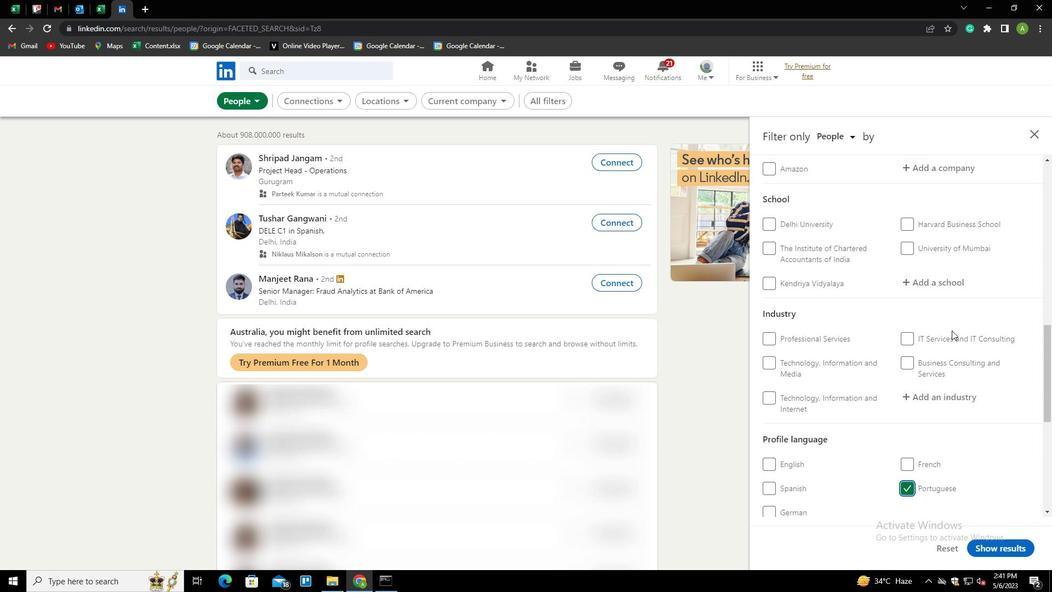 
Action: Mouse scrolled (952, 331) with delta (0, 0)
Screenshot: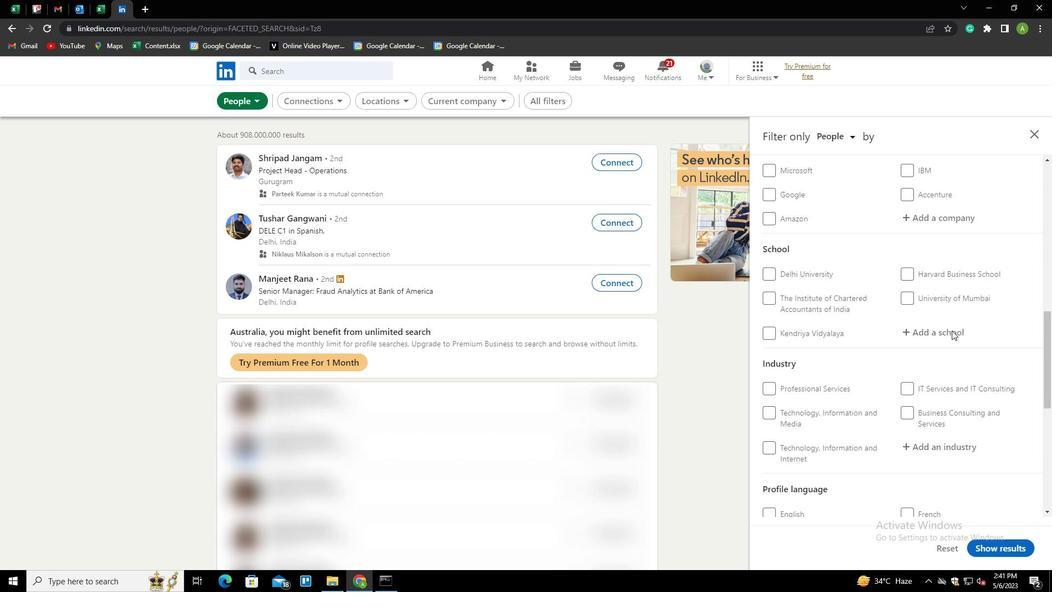 
Action: Mouse moved to (952, 330)
Screenshot: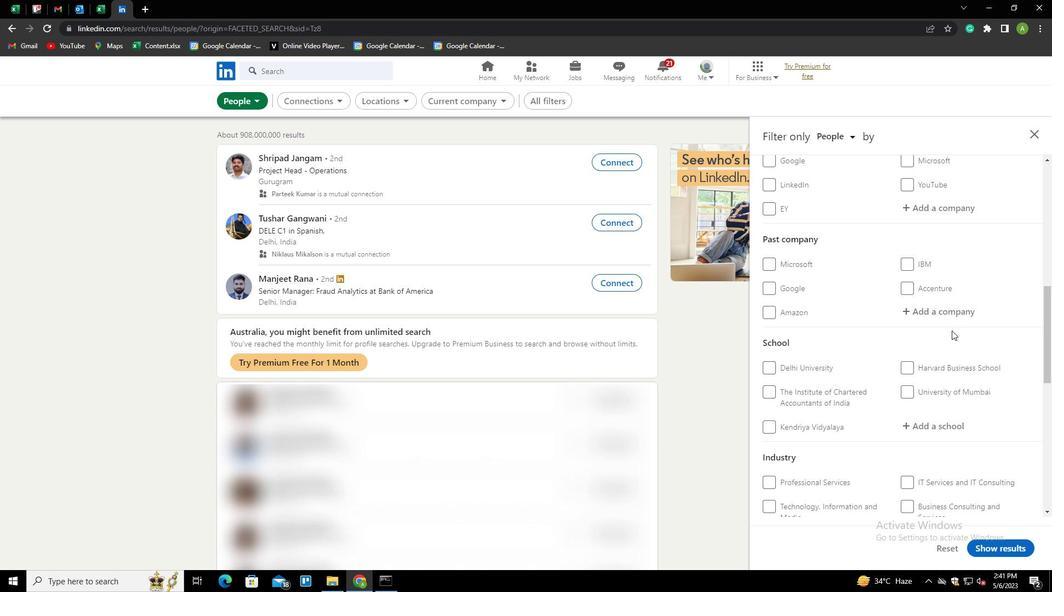 
Action: Mouse scrolled (952, 331) with delta (0, 0)
Screenshot: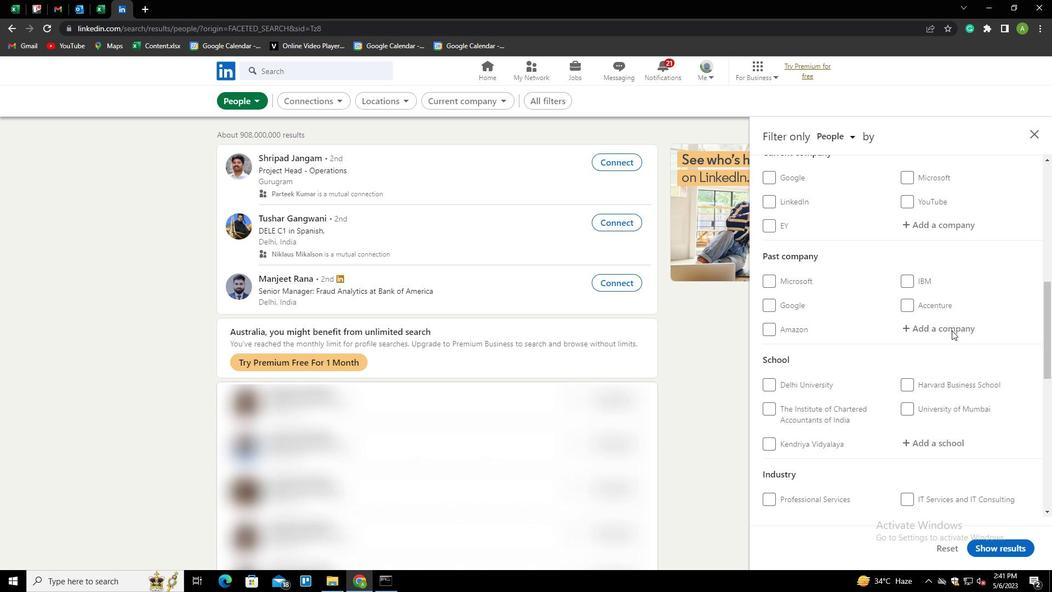 
Action: Mouse scrolled (952, 331) with delta (0, 0)
Screenshot: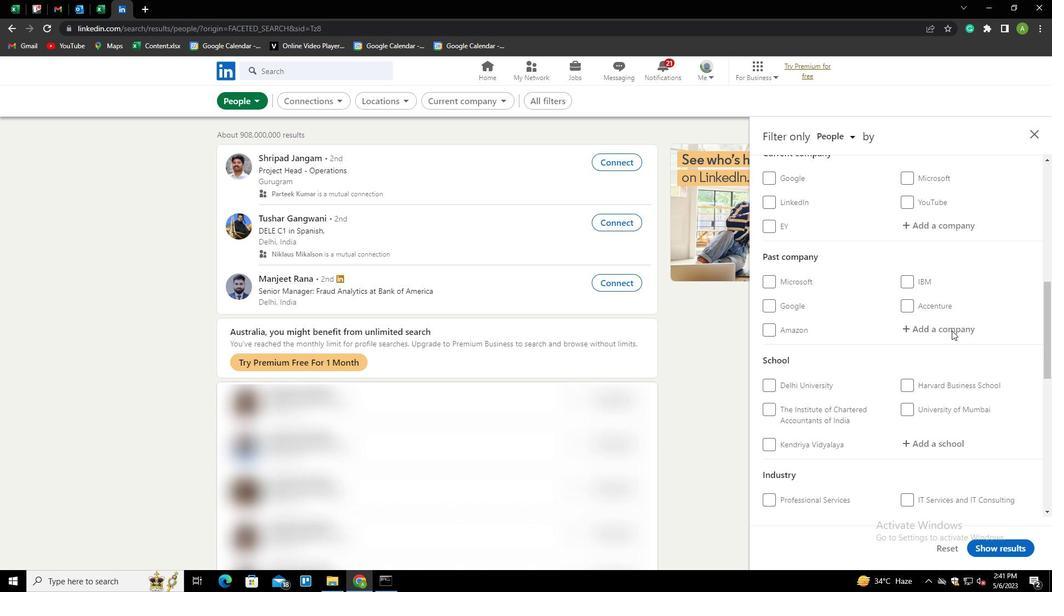 
Action: Mouse moved to (945, 334)
Screenshot: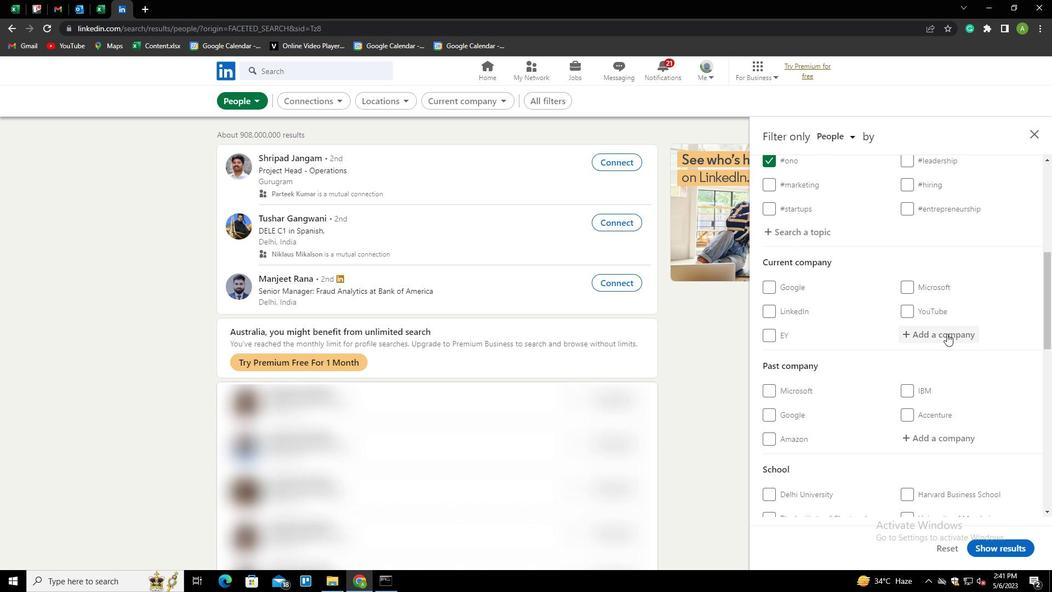 
Action: Mouse pressed left at (945, 334)
Screenshot: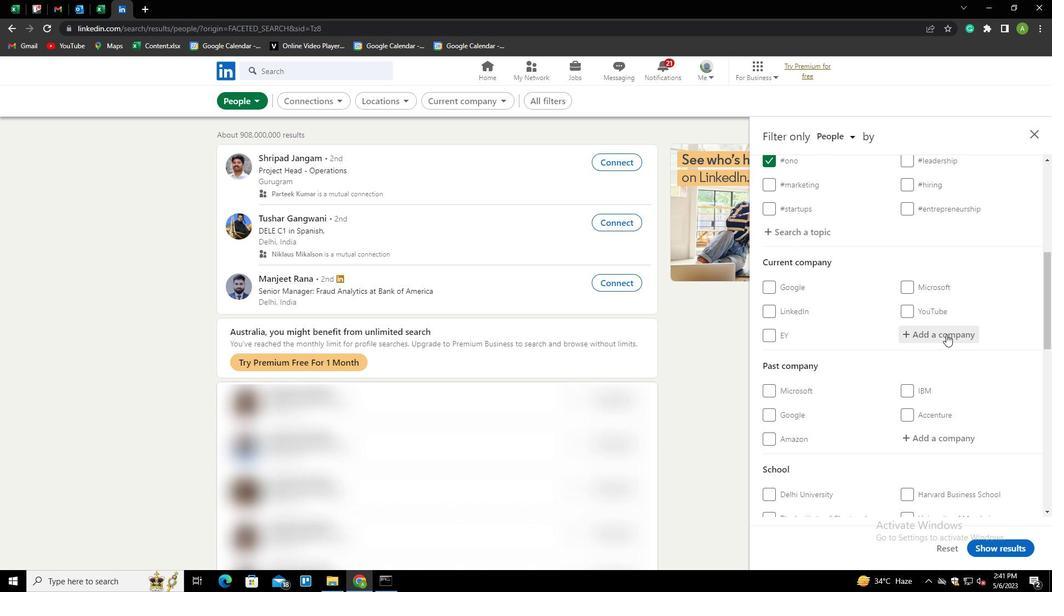 
Action: Mouse moved to (944, 334)
Screenshot: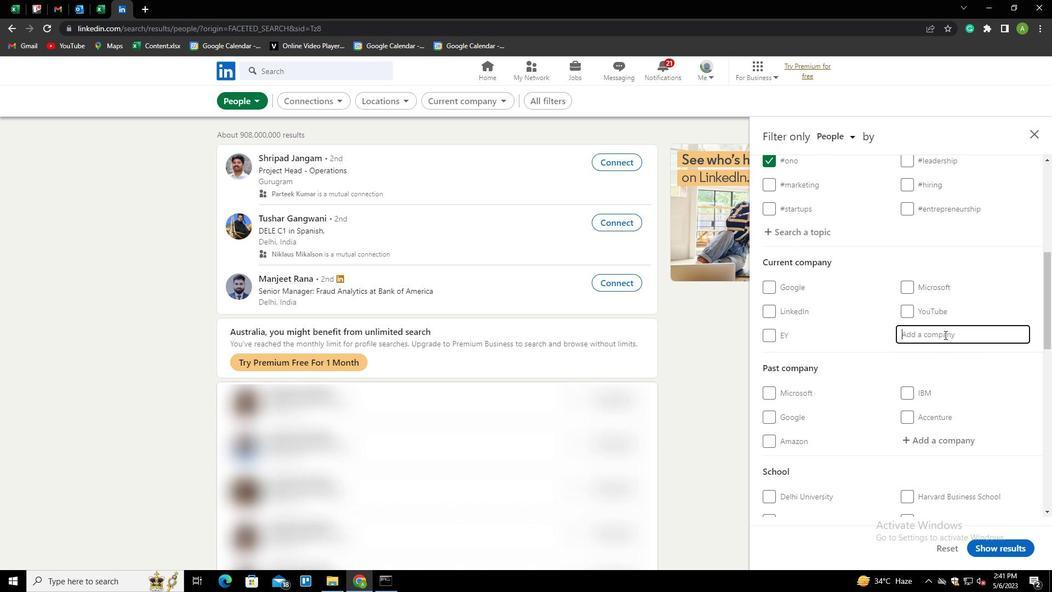 
Action: Key pressed <Key.shift>GROWTH<Key.space><Key.shift><Key.shift><Key.shift><Key.shift><Key.shift><Key.shift><Key.shift><Key.shift><Key.shift><Key.shift><Key.shift><Key.shift><Key.shift><Key.shift><Key.shift><Key.shift><Key.shift><Key.shift><Key.shift><Key.shift><Key.shift><Key.shift><Key.shift><Key.shift><Key.shift><Key.shift><Key.shift><Key.shift><Key.shift><Key.shift><Key.shift>CENTRAL<Key.space><Key.shift><Key.shift><Key.shift><Key.shift><Key.shift><Key.shift><Key.shift><Key.shift><Key.shift><Key.shift><Key.shift><Key.shift><Key.shift><Key.shift><Key.shift><Key.shift><Key.shift><Key.shift><Key.shift><Key.shift><Key.shift><Key.shift><Key.shift><Key.shift><Key.shift><Key.shift><Key.shift><Key.shift><Key.shift><Key.shift><Key.shift><Key.shift><Key.shift><Key.shift><Key.shift><Key.shift><Key.shift><Key.shift><Key.shift><Key.shift><Key.shift><Key.shift><Key.shift><Key.shift><Key.shift><Key.shift><Key.shift><Key.shift><Key.shift><Key.shift><Key.shift>VC<Key.down><Key.enter>
Screenshot: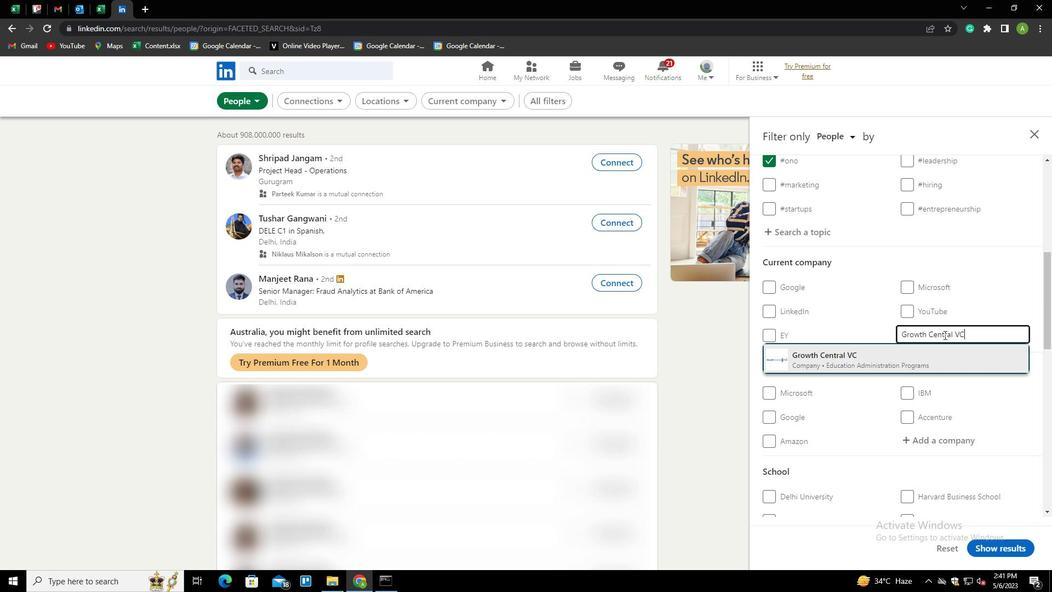 
Action: Mouse moved to (999, 302)
Screenshot: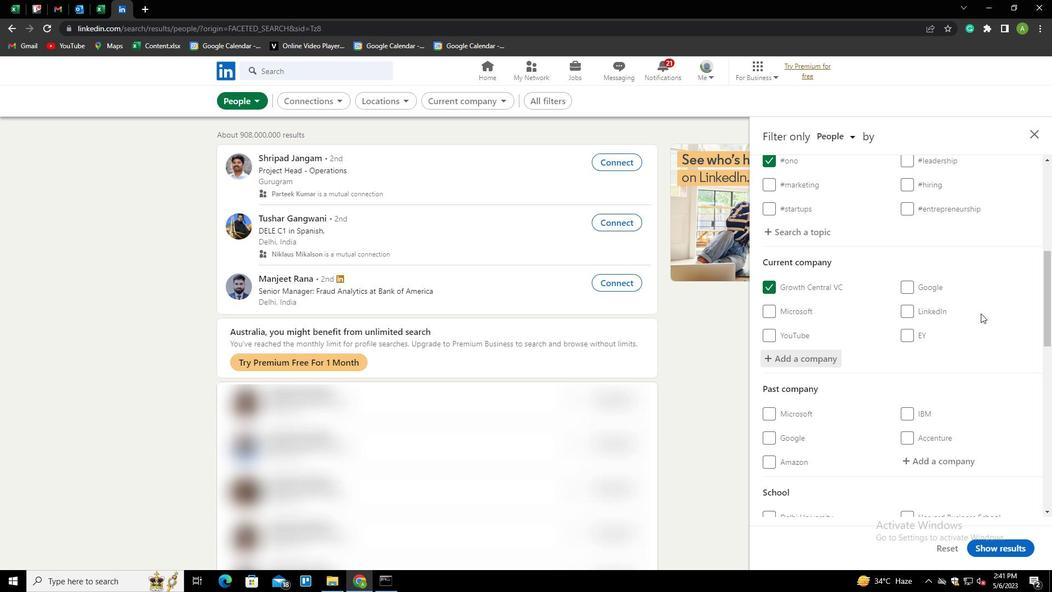 
Action: Mouse scrolled (999, 302) with delta (0, 0)
Screenshot: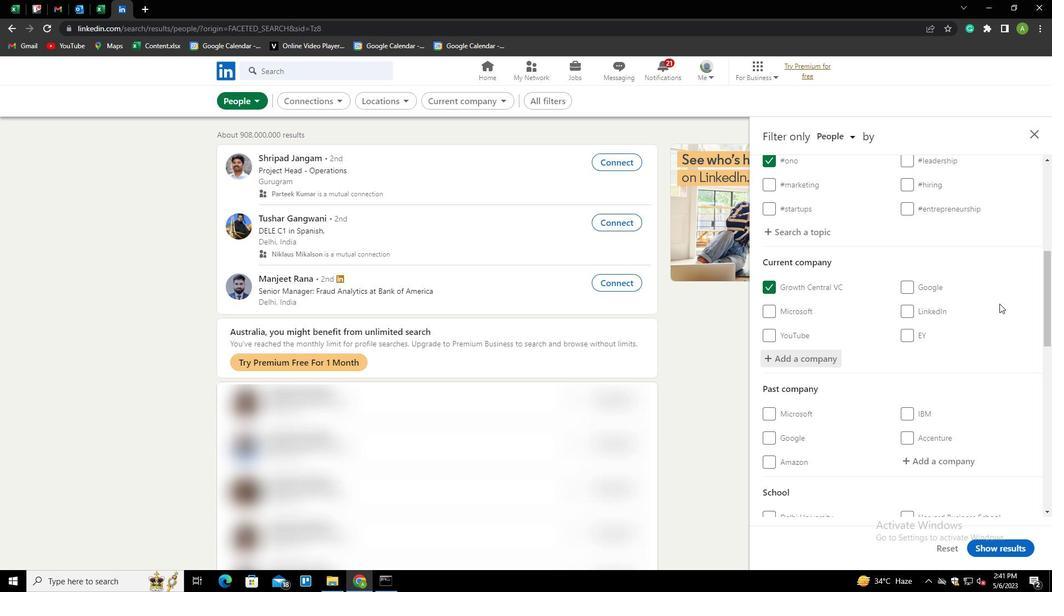 
Action: Mouse moved to (998, 302)
Screenshot: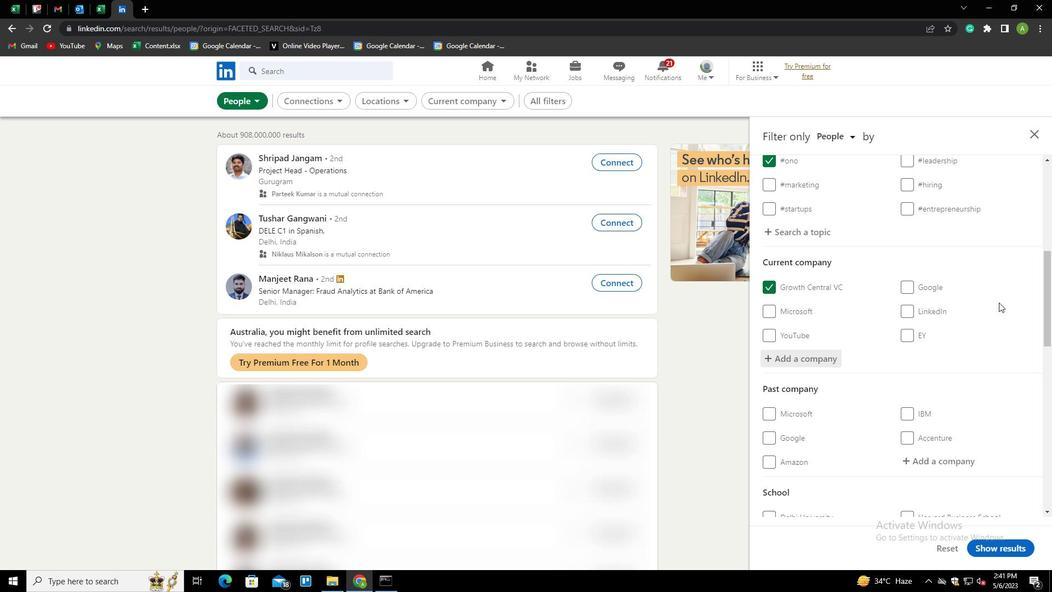 
Action: Mouse scrolled (998, 301) with delta (0, 0)
Screenshot: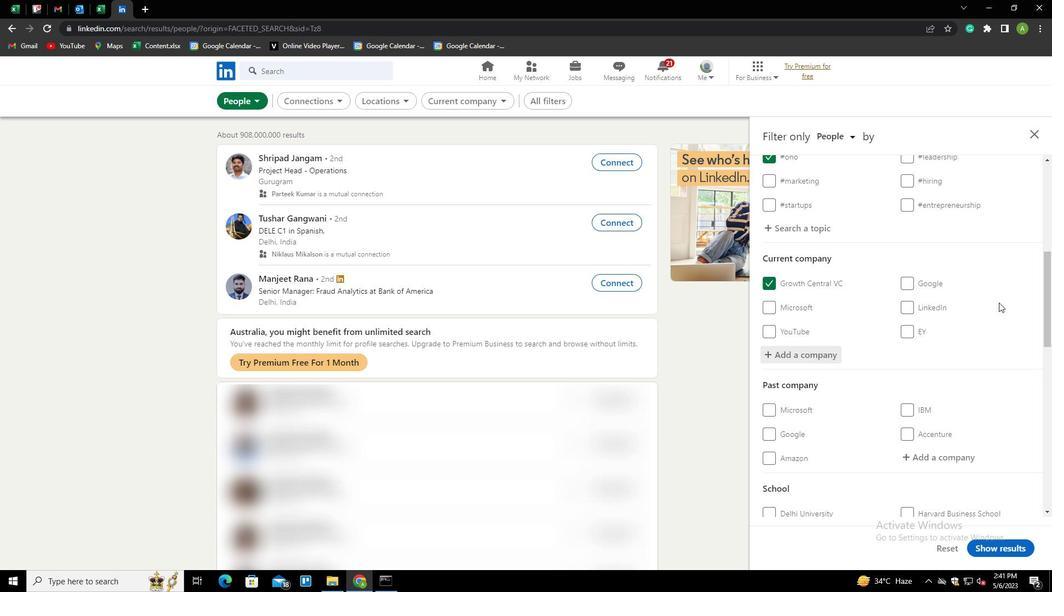 
Action: Mouse moved to (998, 302)
Screenshot: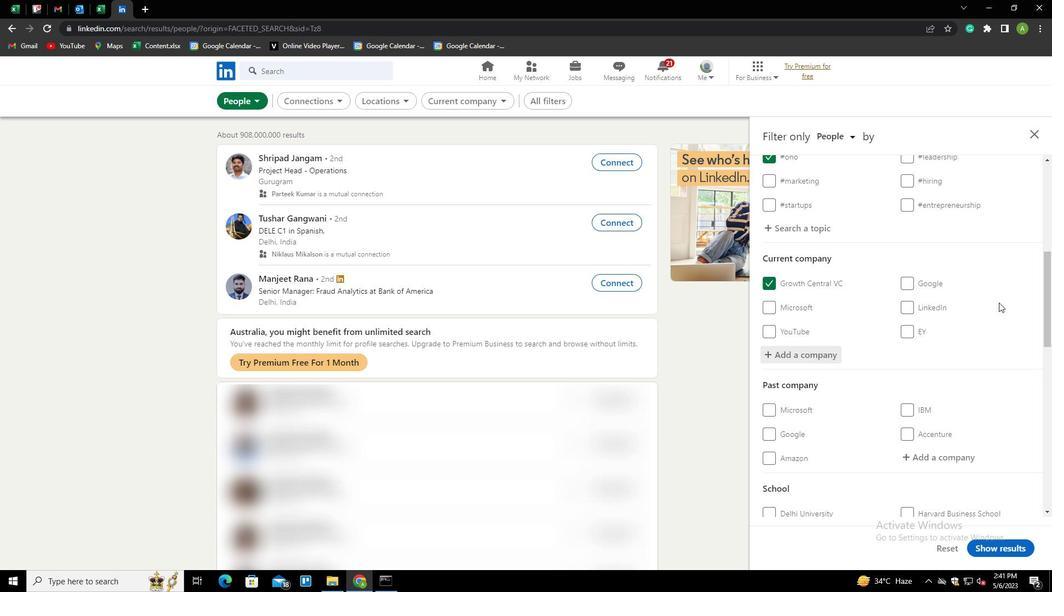 
Action: Mouse scrolled (998, 301) with delta (0, 0)
Screenshot: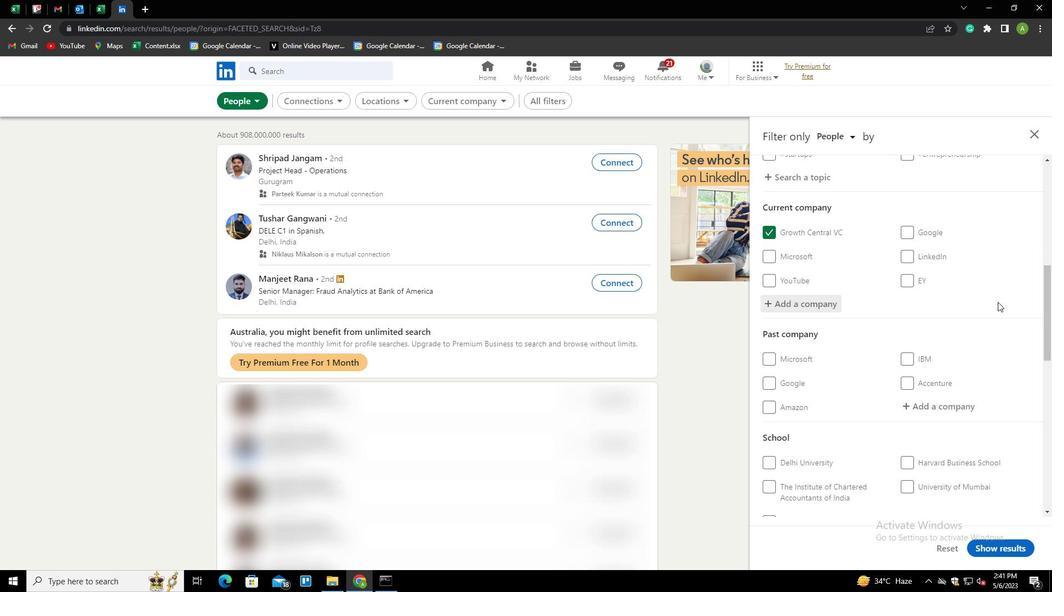 
Action: Mouse moved to (998, 302)
Screenshot: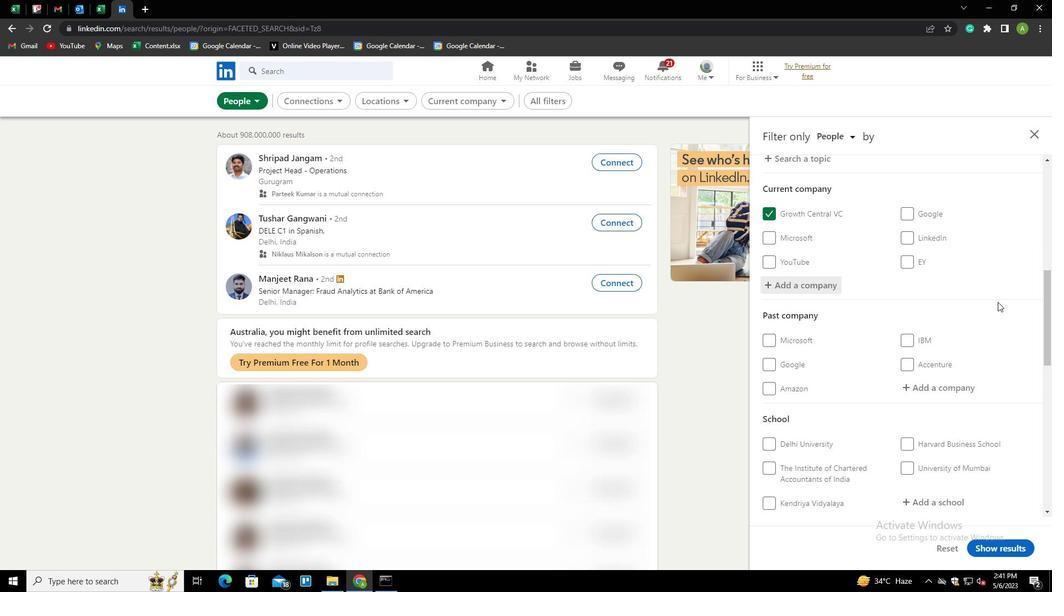
Action: Mouse scrolled (998, 301) with delta (0, 0)
Screenshot: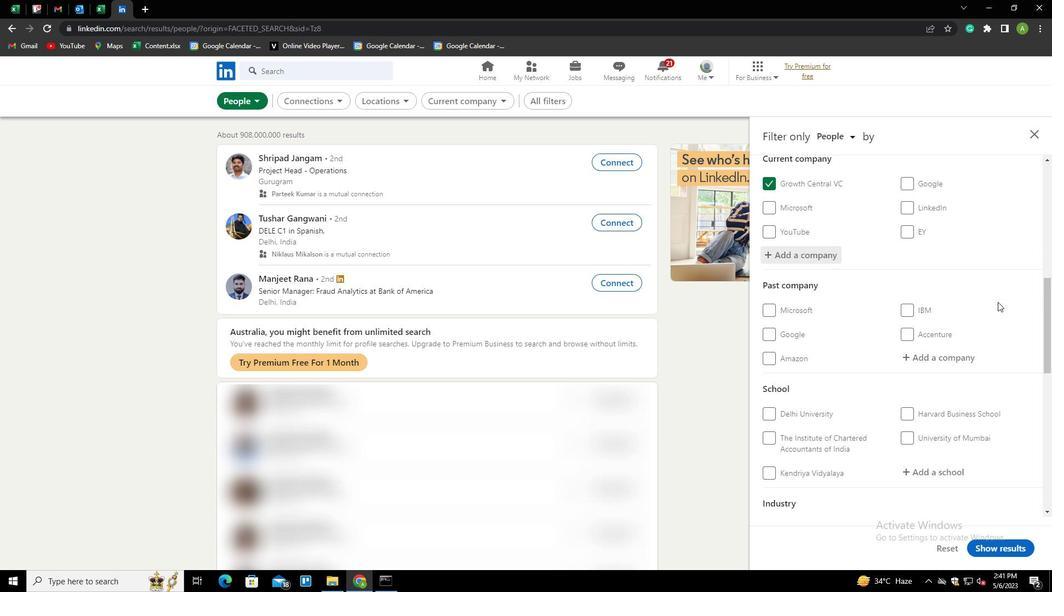 
Action: Mouse scrolled (998, 301) with delta (0, 0)
Screenshot: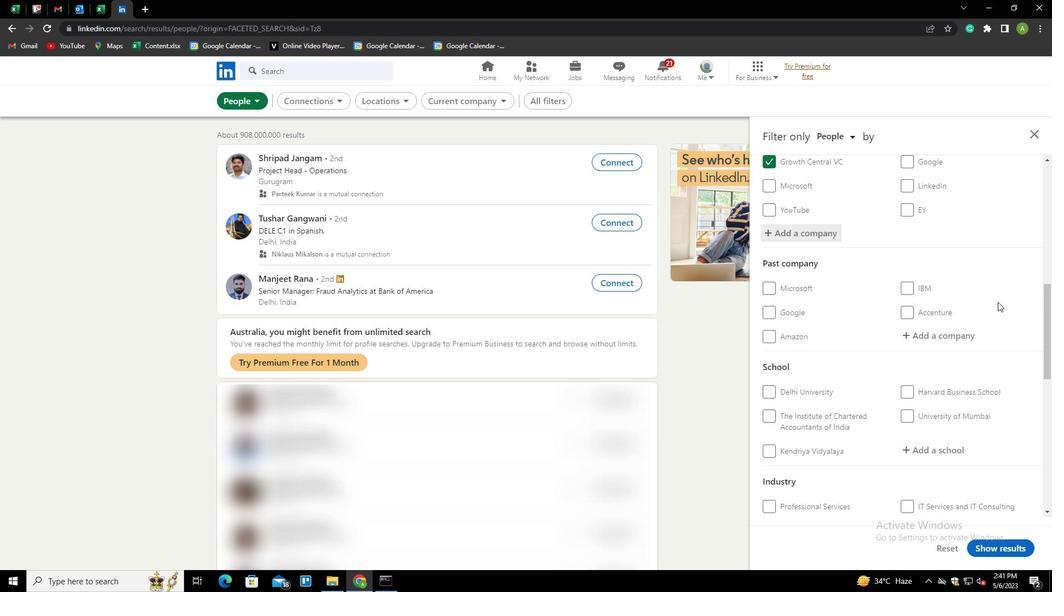
Action: Mouse moved to (939, 303)
Screenshot: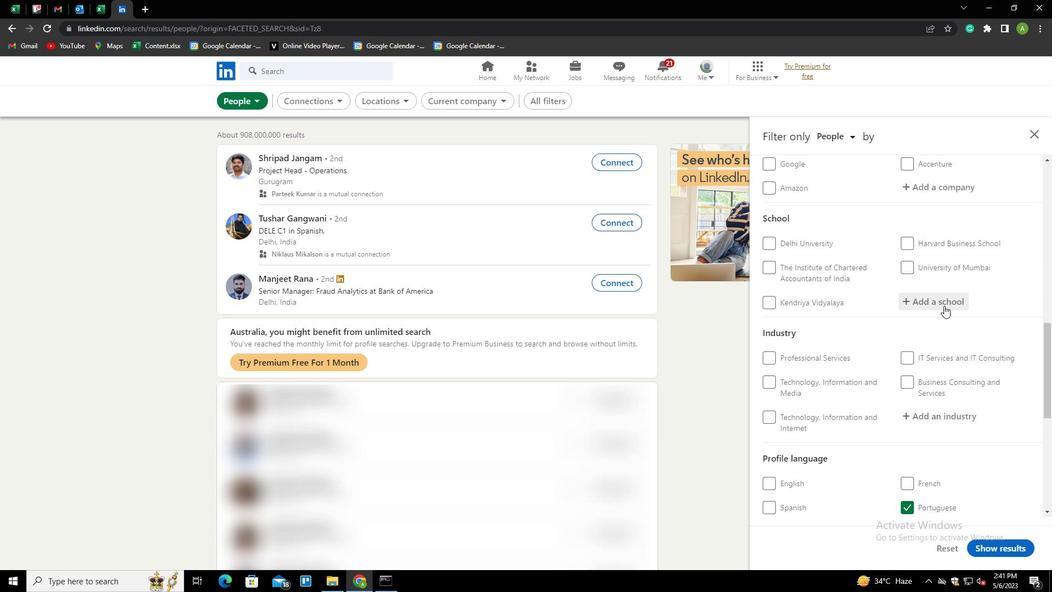
Action: Mouse pressed left at (939, 303)
Screenshot: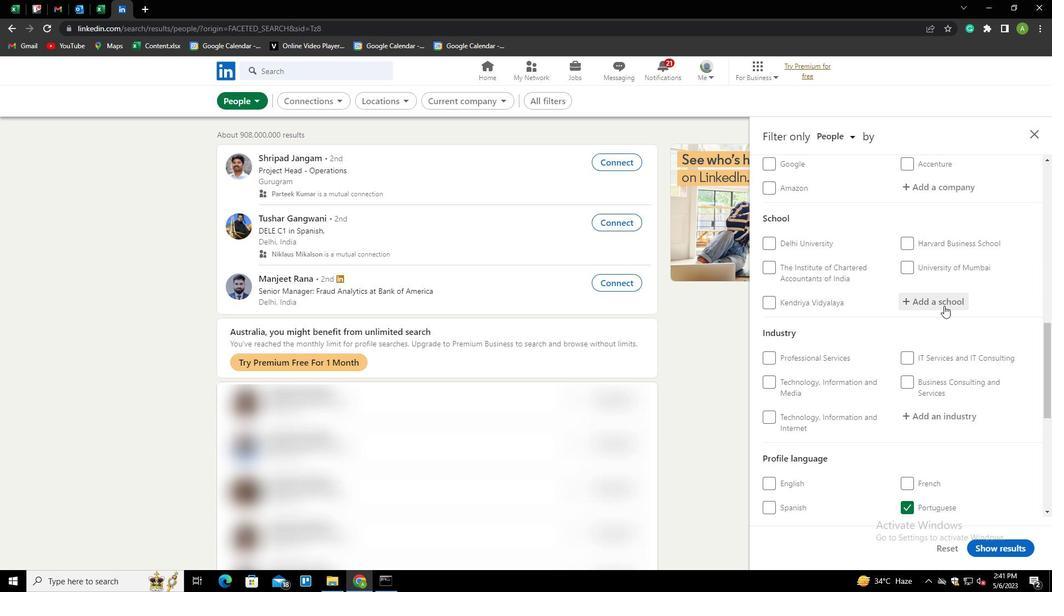 
Action: Key pressed <Key.shift>SHIBI<Key.space><Key.shift>NA<Key.backspace><Key.backspace><Key.backspace><Key.backspace>LI<Key.space><Key.shift>NATIONAL<Key.space><Key.shift>COLLEGE<Key.space><Key.shift>AXA<Key.backspace><Key.backspace>ZAMGARH<Key.down><Key.down><Key.down><Key.down><Key.down><Key.down><Key.down><Key.down><Key.down><Key.enter>
Screenshot: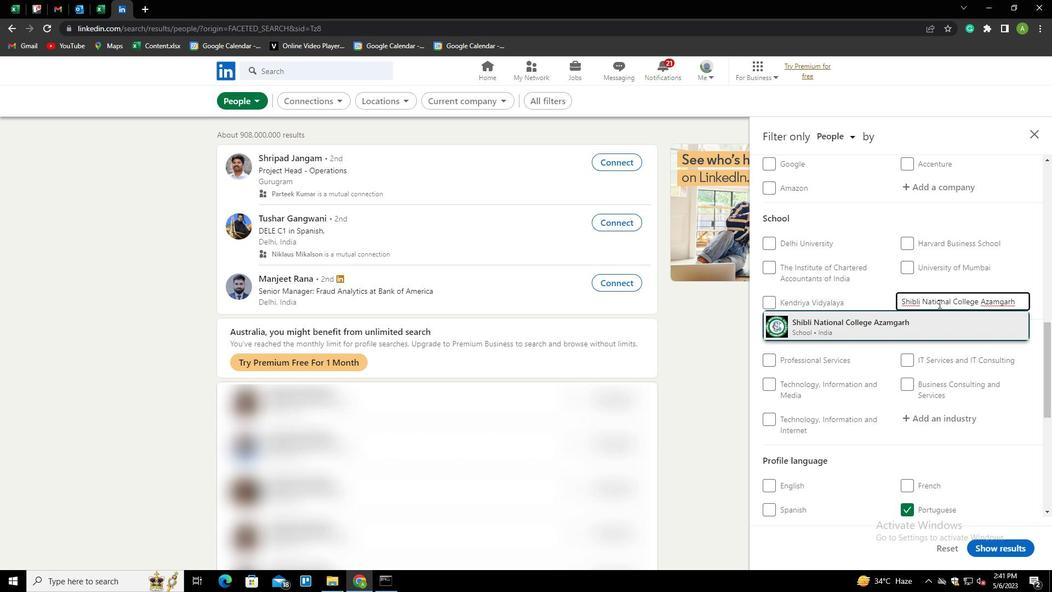 
Action: Mouse scrolled (939, 303) with delta (0, 0)
Screenshot: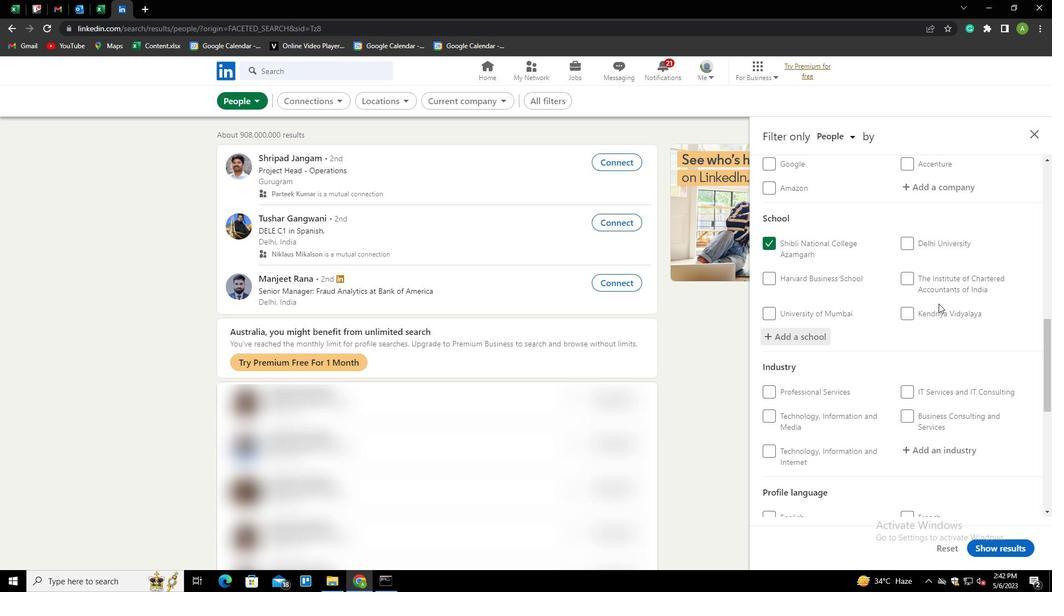 
Action: Mouse scrolled (939, 303) with delta (0, 0)
Screenshot: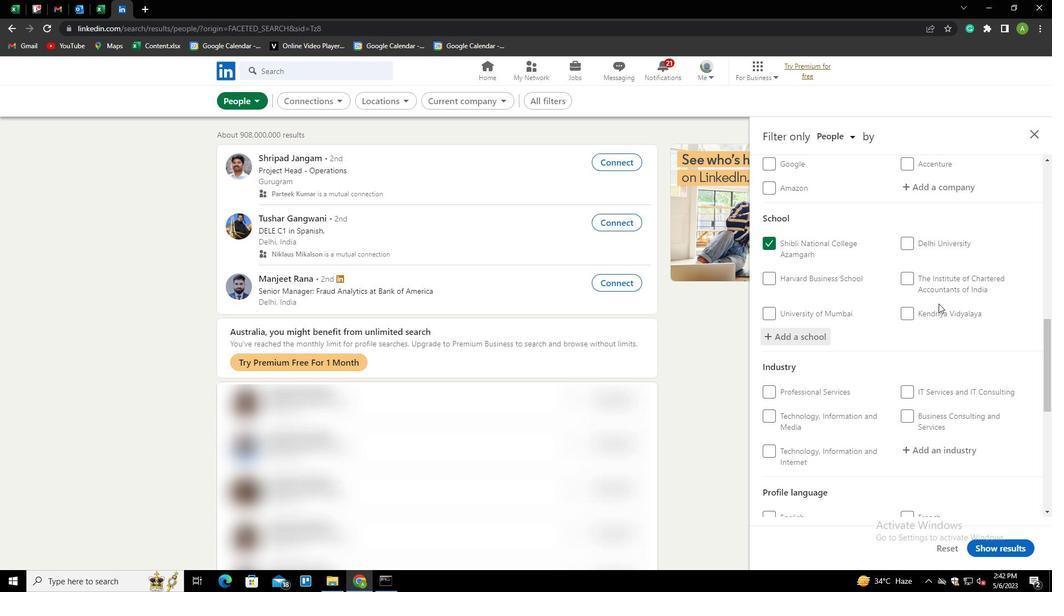 
Action: Mouse scrolled (939, 303) with delta (0, 0)
Screenshot: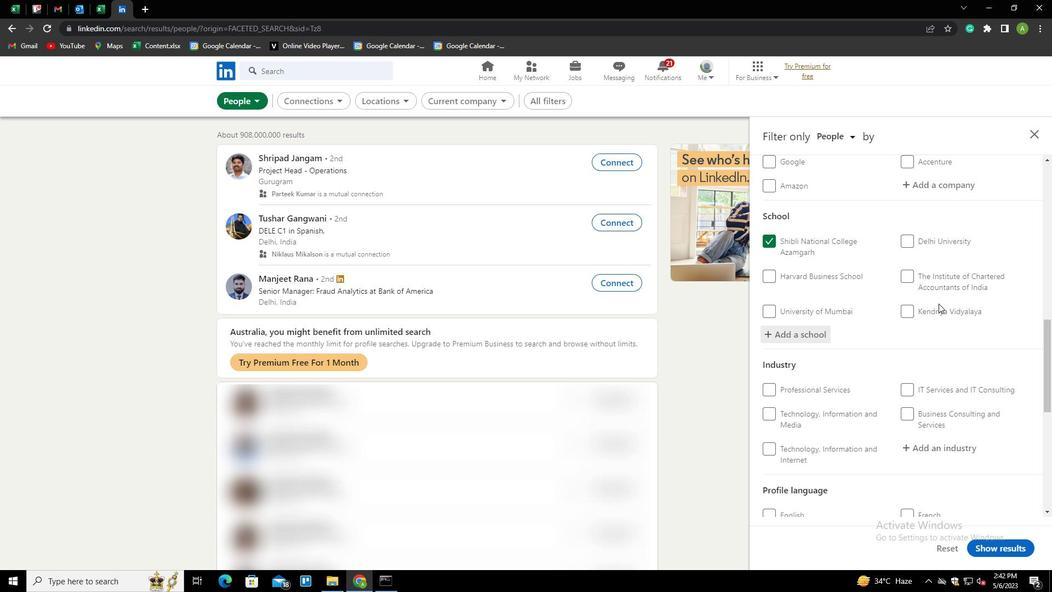 
Action: Mouse moved to (932, 286)
Screenshot: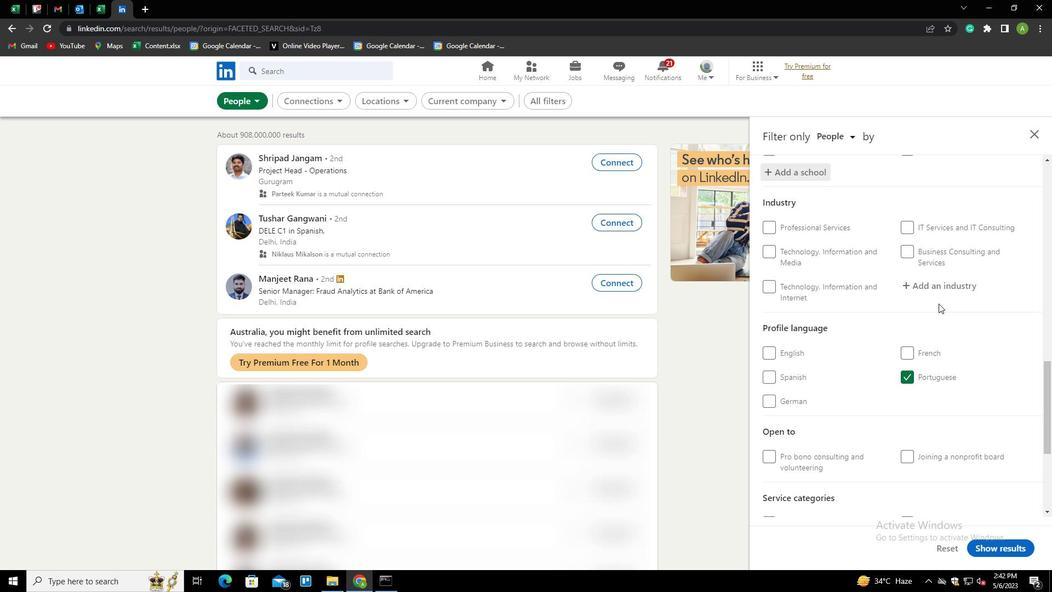 
Action: Mouse pressed left at (932, 286)
Screenshot: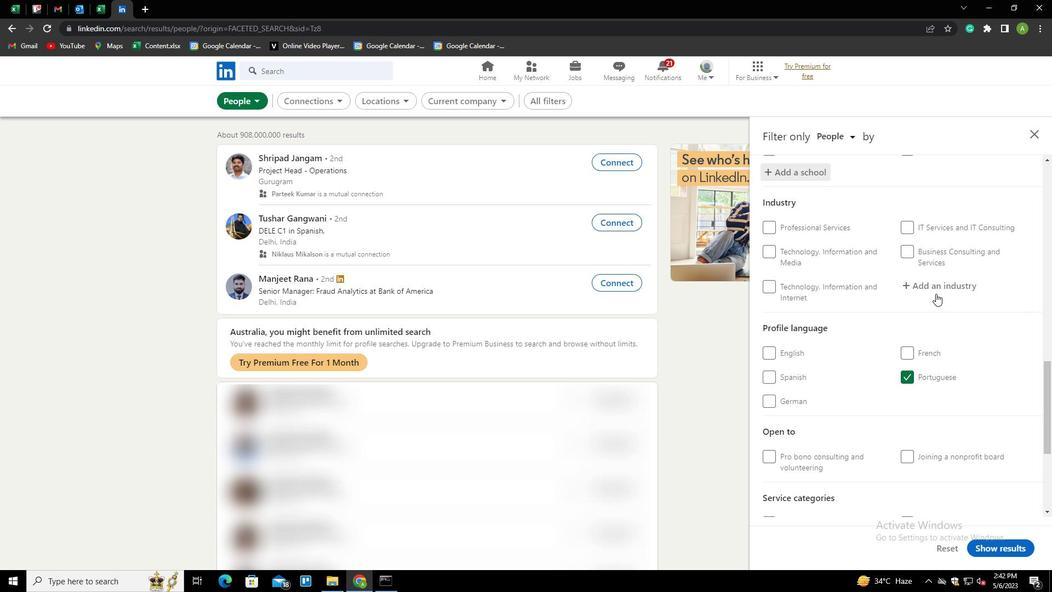 
Action: Key pressed <Key.shift>BEVERAGE<Key.space><Key.shift>MANUG<Key.backspace>FACTURING<Key.down><Key.enter>
Screenshot: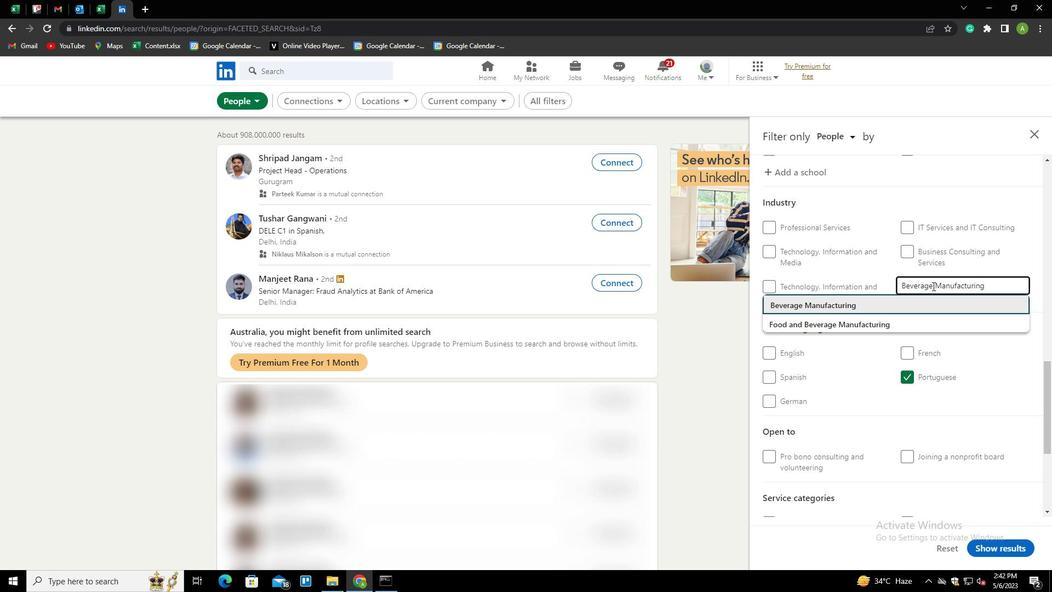 
Action: Mouse moved to (901, 304)
Screenshot: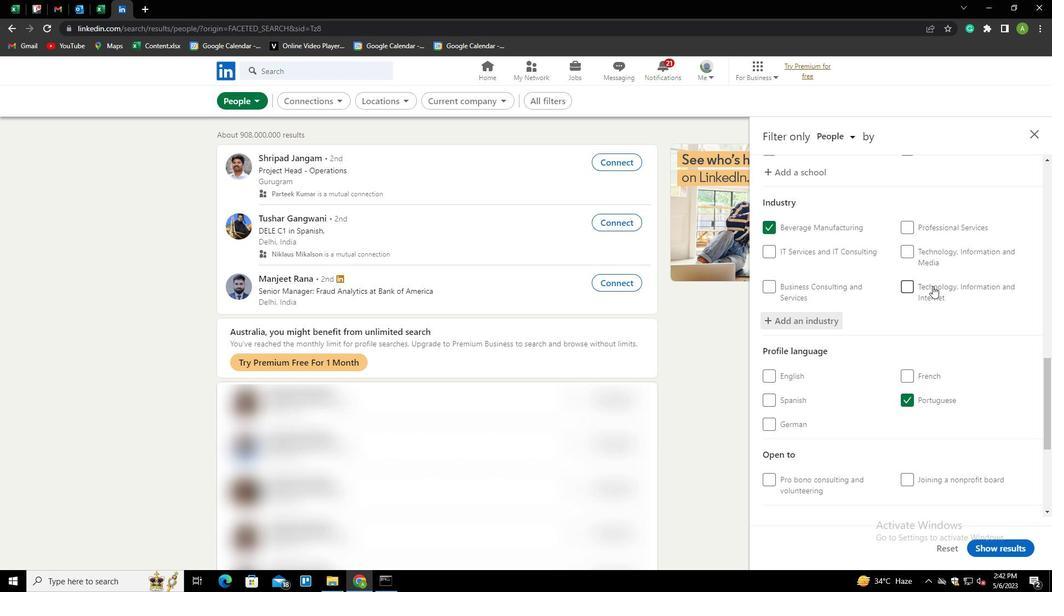 
Action: Mouse scrolled (901, 303) with delta (0, 0)
Screenshot: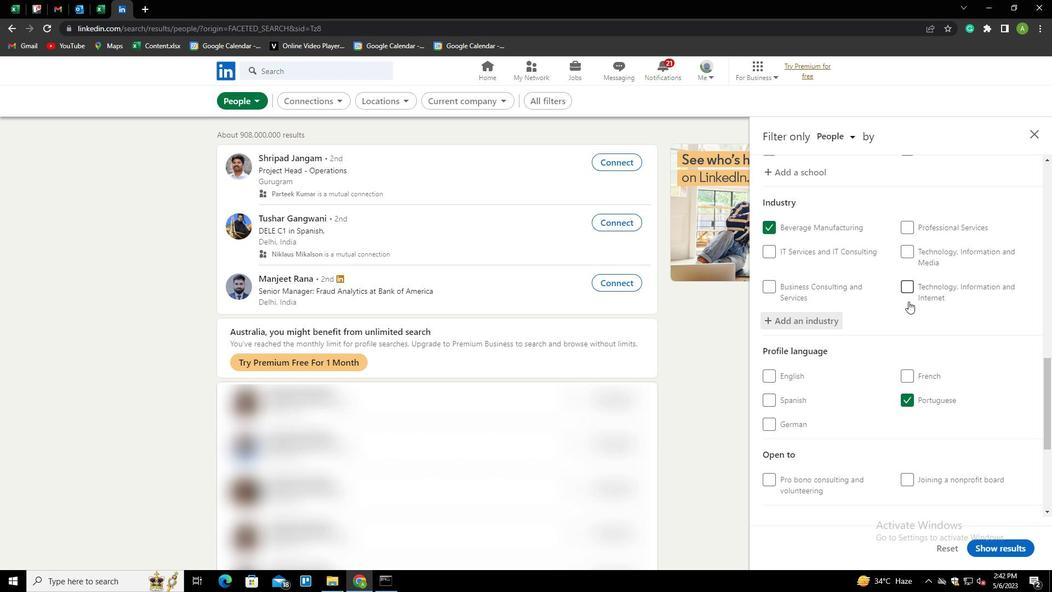 
Action: Mouse scrolled (901, 303) with delta (0, 0)
Screenshot: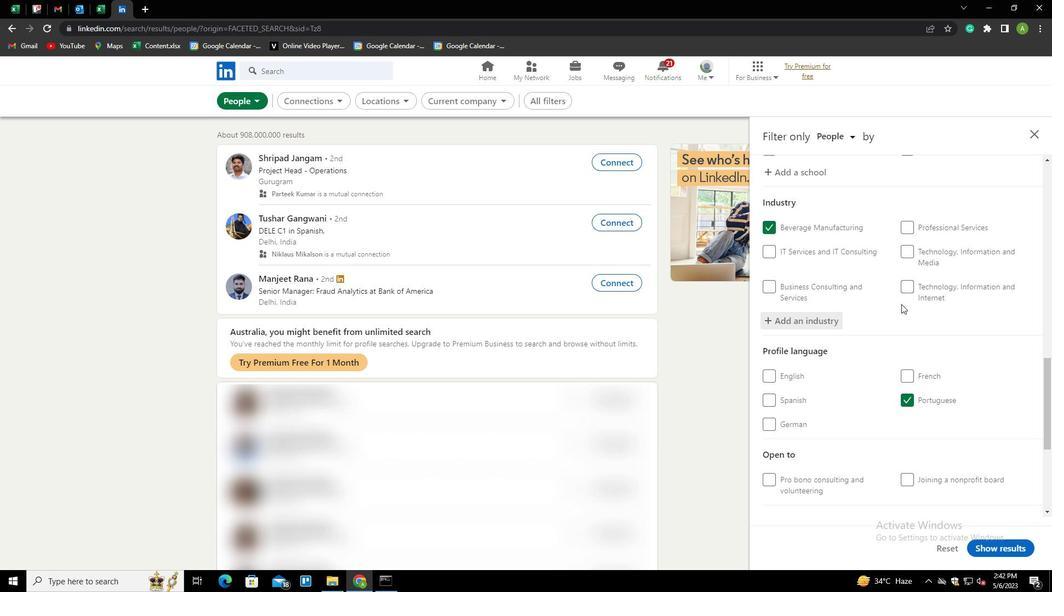 
Action: Mouse scrolled (901, 303) with delta (0, 0)
Screenshot: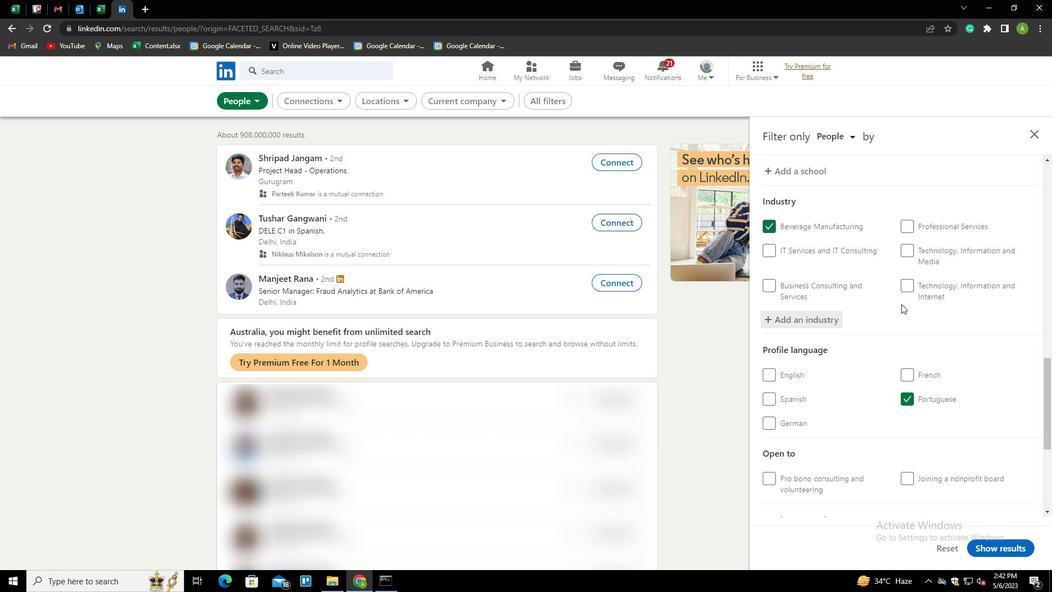 
Action: Mouse scrolled (901, 303) with delta (0, 0)
Screenshot: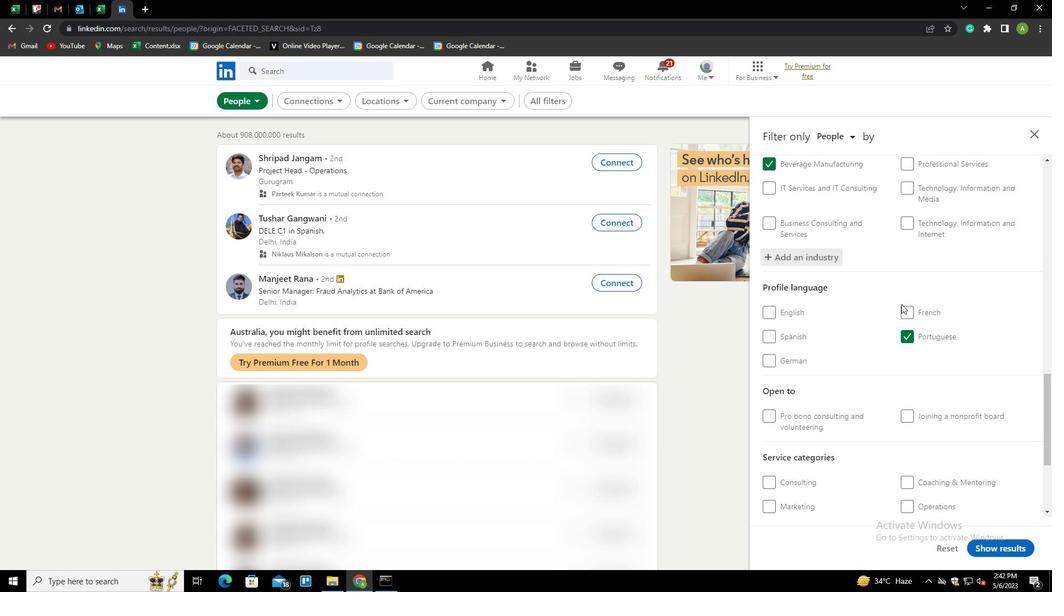 
Action: Mouse moved to (907, 374)
Screenshot: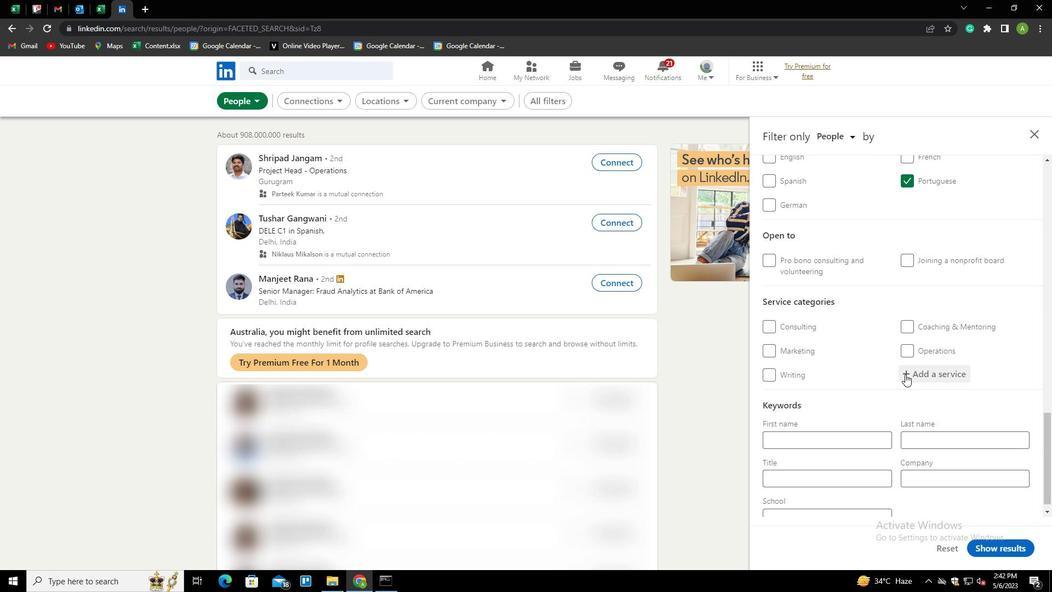 
Action: Mouse pressed left at (907, 374)
Screenshot: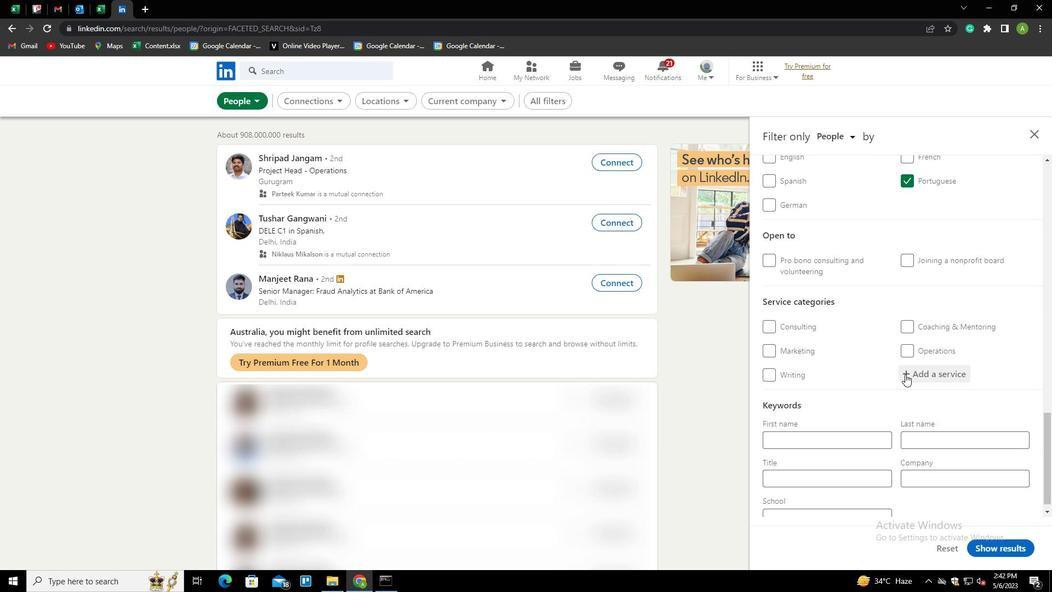 
Action: Mouse moved to (908, 374)
Screenshot: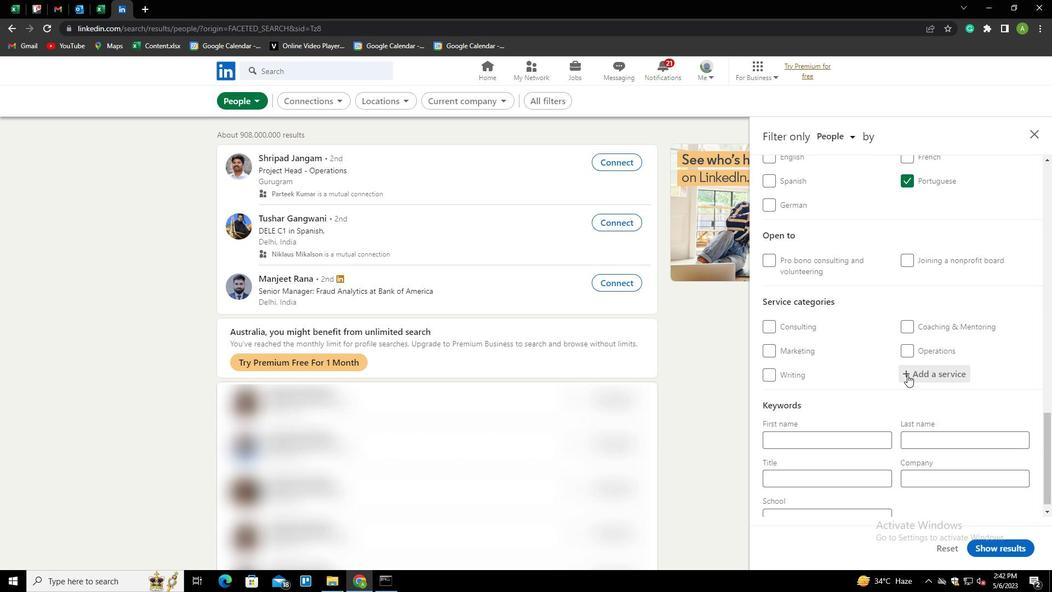 
Action: Key pressed <Key.shift><Key.shift><Key.shift><Key.shift><Key.shift><Key.shift><Key.shift><Key.shift><Key.shift><Key.shift><Key.shift><Key.shift><Key.shift><Key.shift><Key.shift><Key.shift><Key.shift><Key.shift><Key.shift><Key.shift>HEALTH<Key.space><Key.shift>INSURANCE<Key.down><Key.enter>
Screenshot: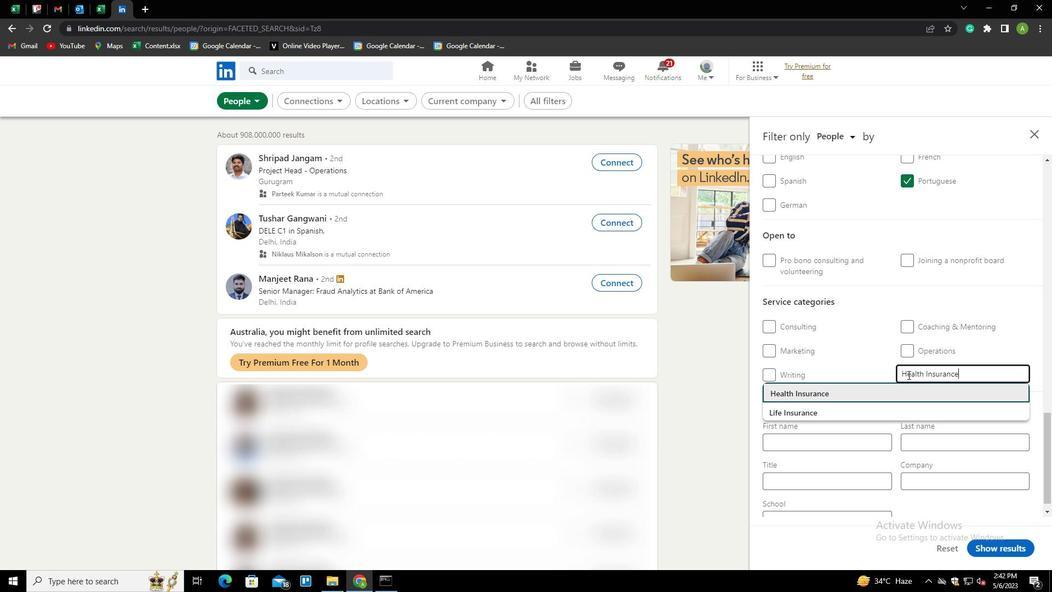 
Action: Mouse moved to (914, 370)
Screenshot: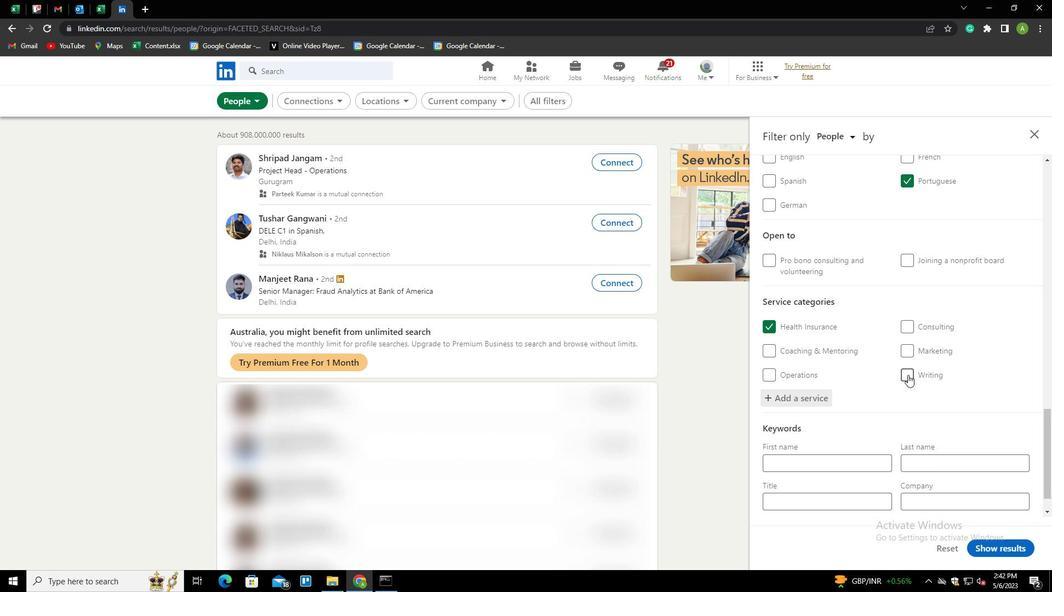 
Action: Mouse scrolled (914, 369) with delta (0, 0)
Screenshot: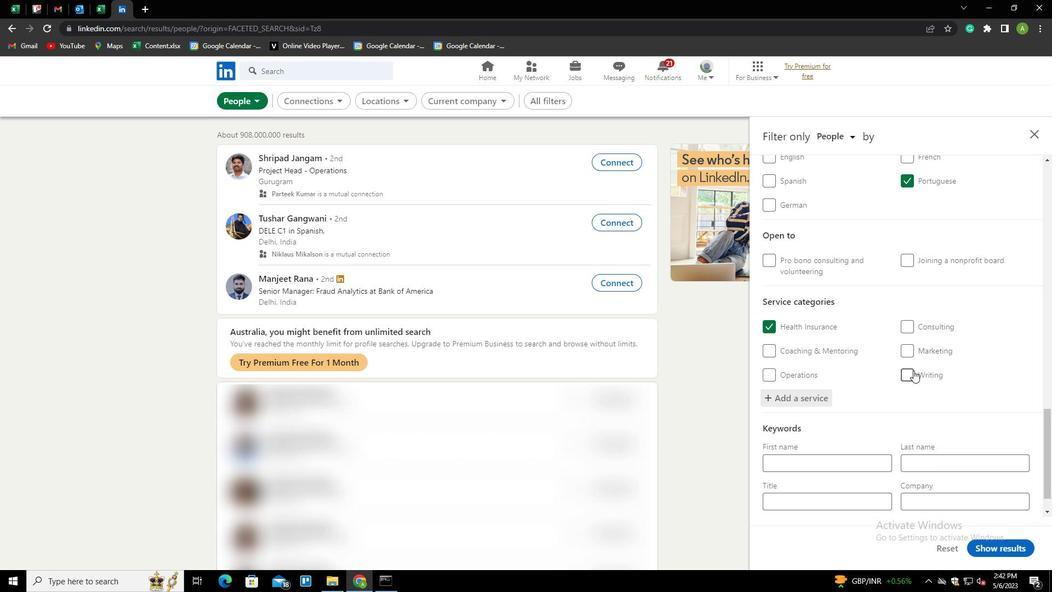 
Action: Mouse scrolled (914, 369) with delta (0, 0)
Screenshot: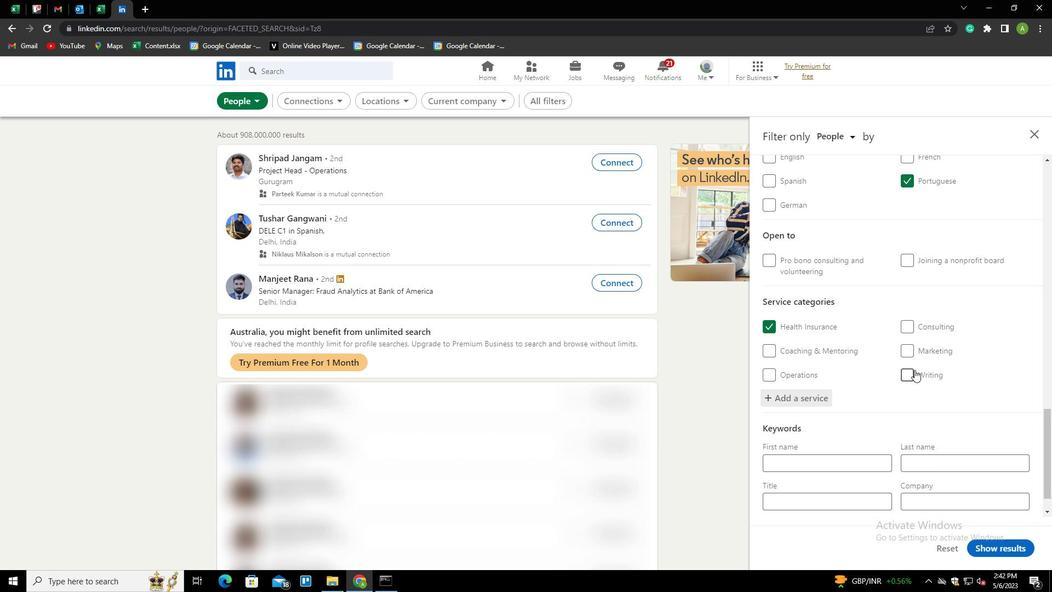 
Action: Mouse scrolled (914, 369) with delta (0, 0)
Screenshot: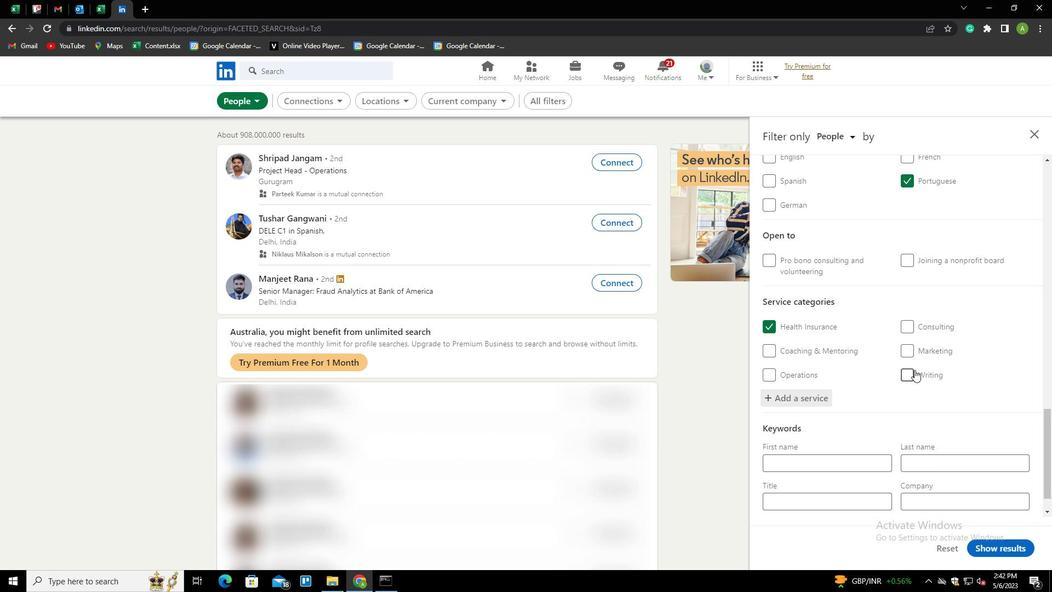 
Action: Mouse scrolled (914, 369) with delta (0, 0)
Screenshot: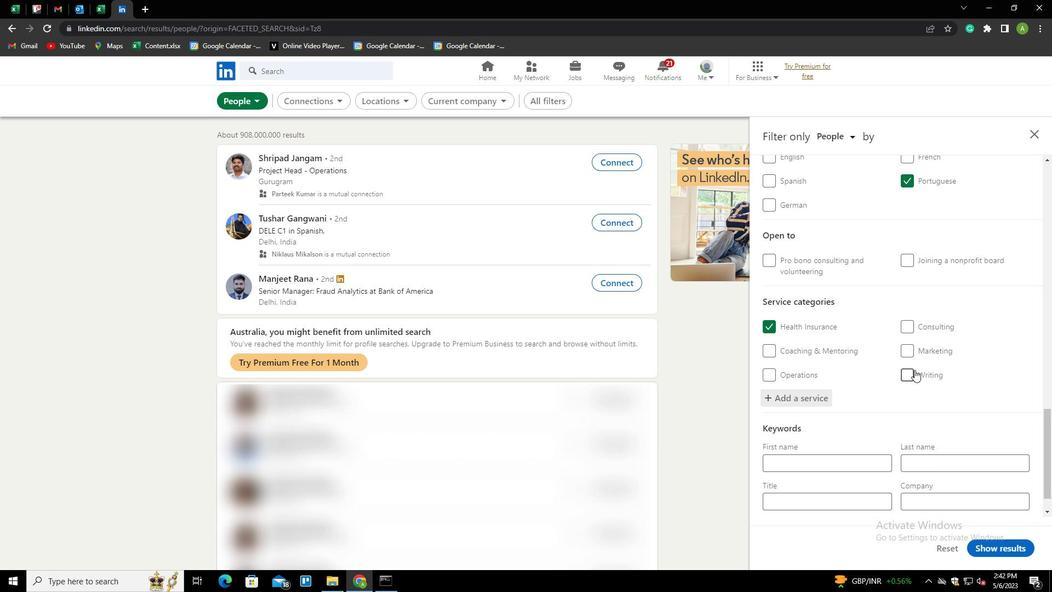 
Action: Mouse scrolled (914, 369) with delta (0, 0)
Screenshot: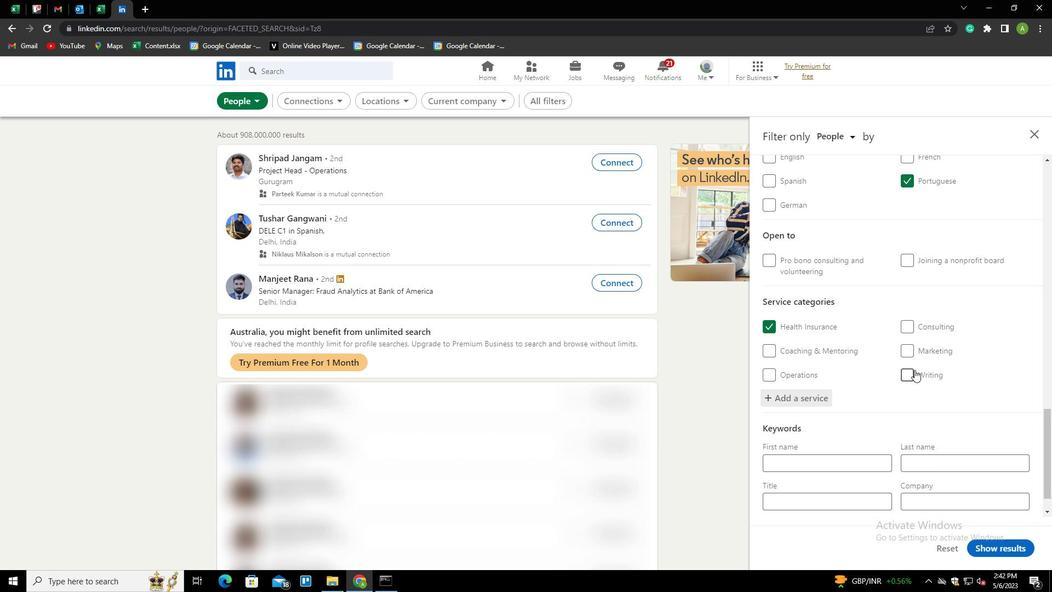 
Action: Mouse scrolled (914, 369) with delta (0, 0)
Screenshot: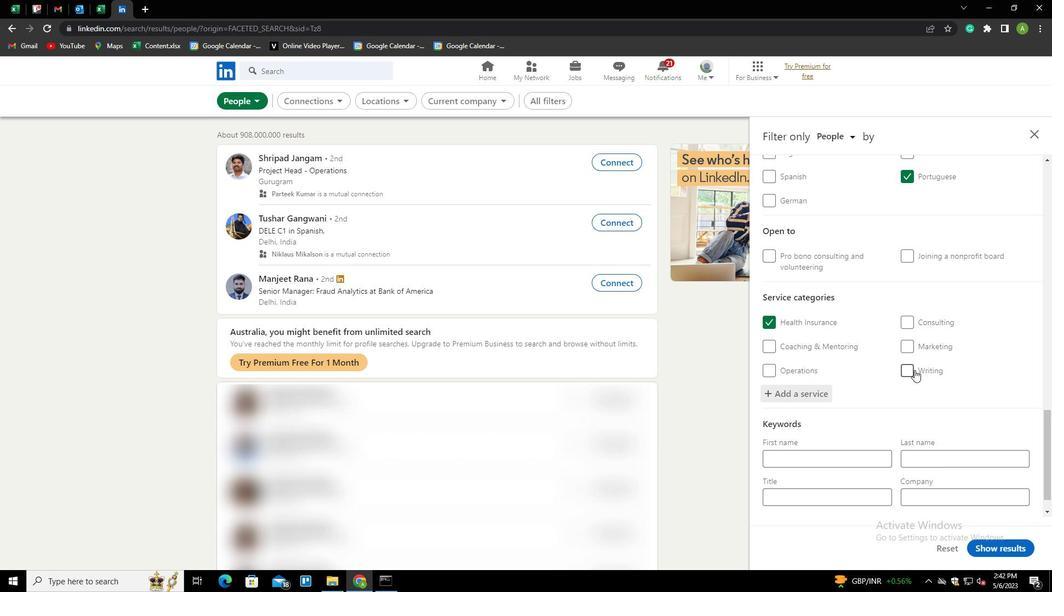 
Action: Mouse scrolled (914, 369) with delta (0, 0)
Screenshot: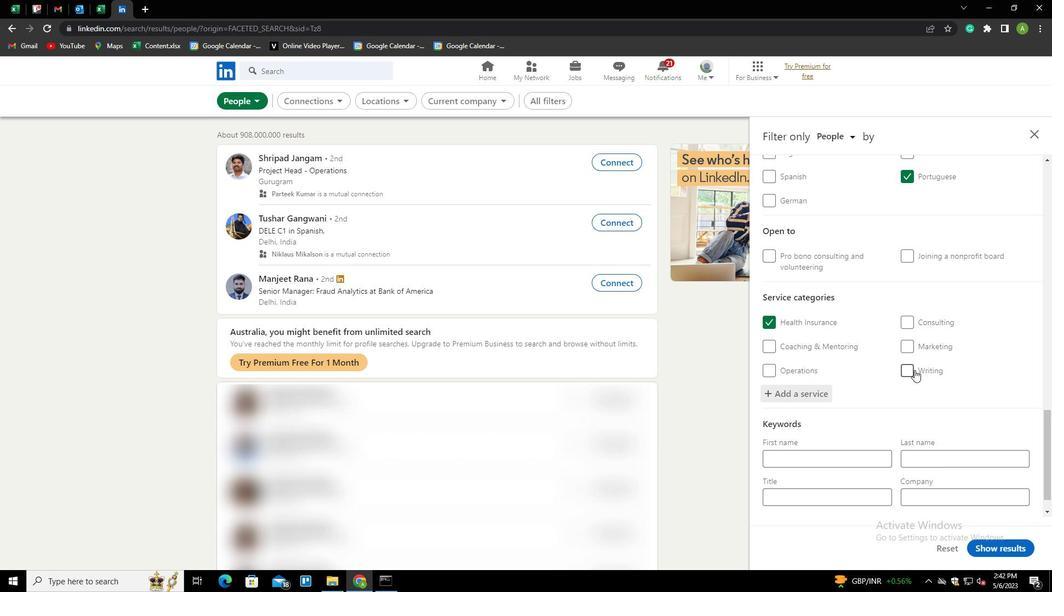 
Action: Mouse scrolled (914, 369) with delta (0, 0)
Screenshot: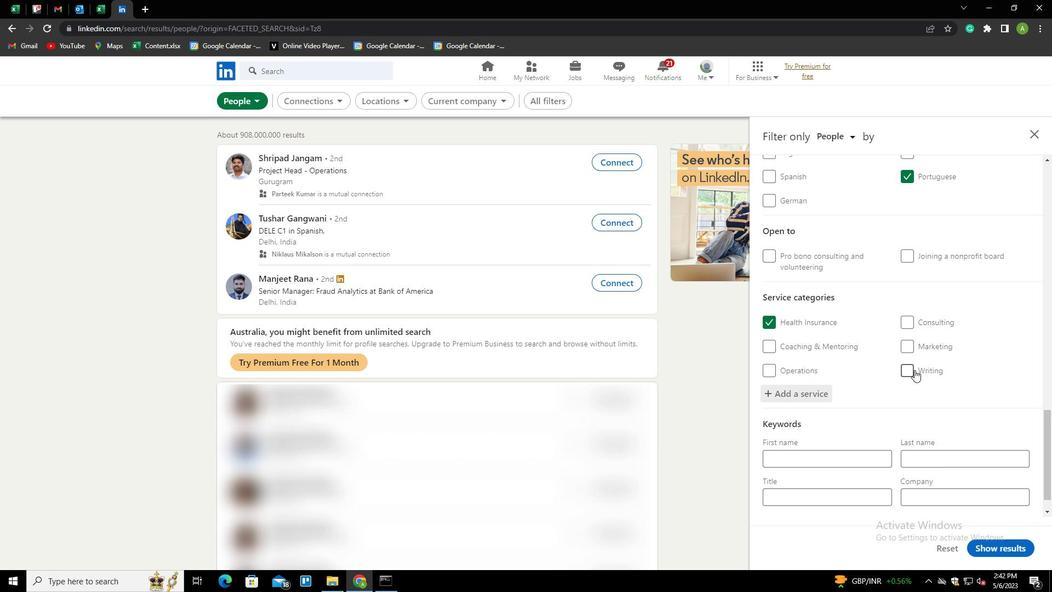 
Action: Mouse moved to (808, 473)
Screenshot: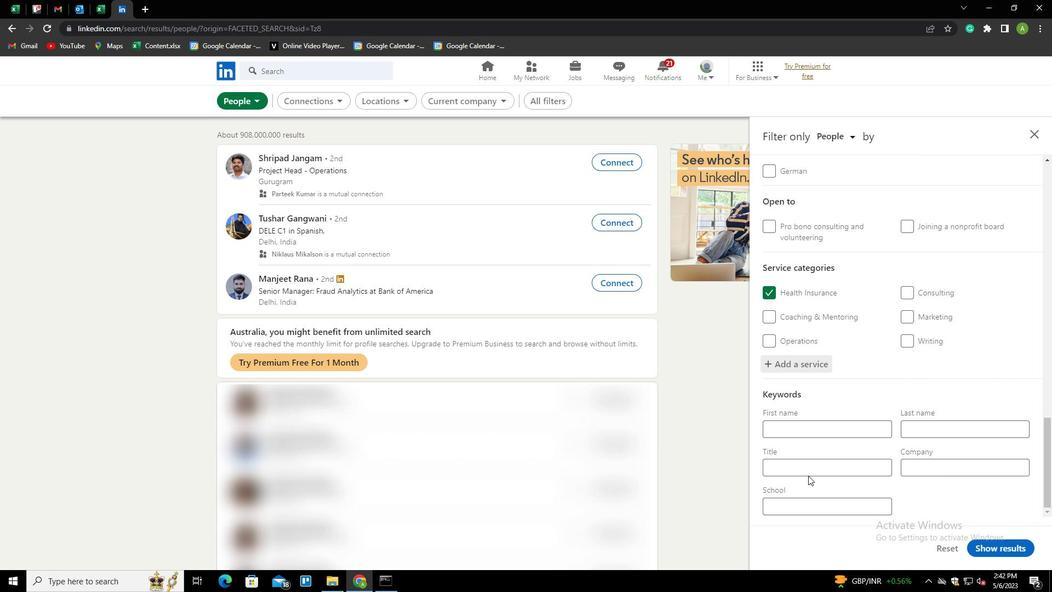 
Action: Mouse pressed left at (808, 473)
Screenshot: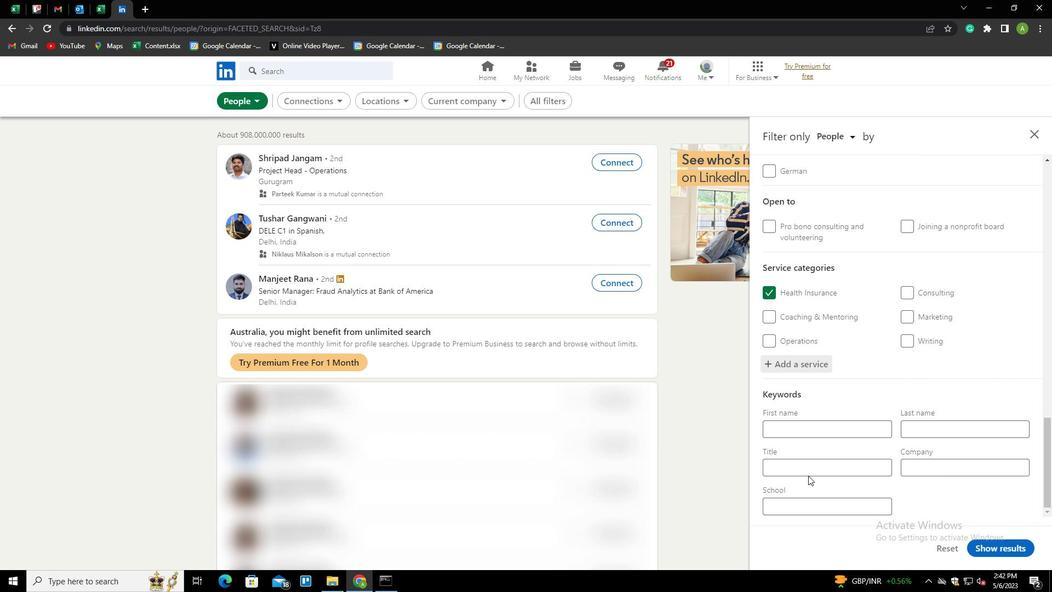 
Action: Mouse moved to (808, 472)
Screenshot: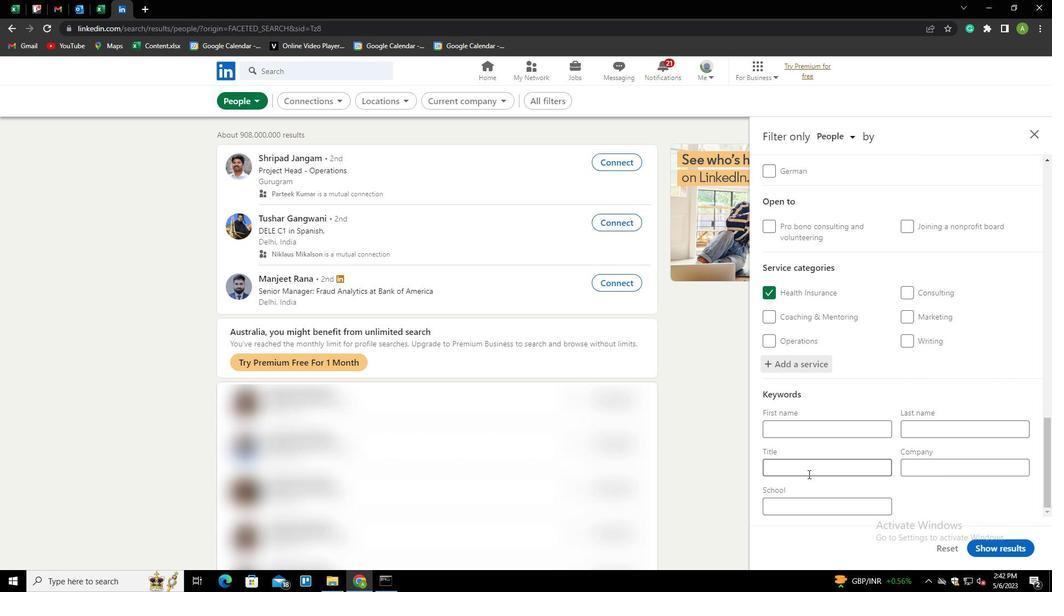 
Action: Key pressed <Key.shift>DIRECTOR
Screenshot: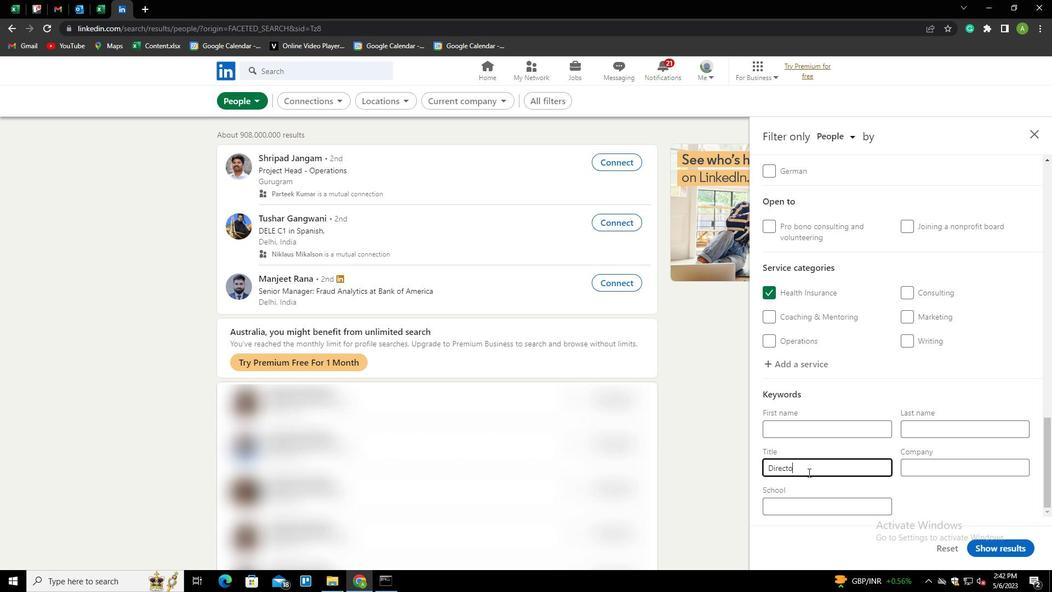 
Action: Mouse moved to (981, 507)
Screenshot: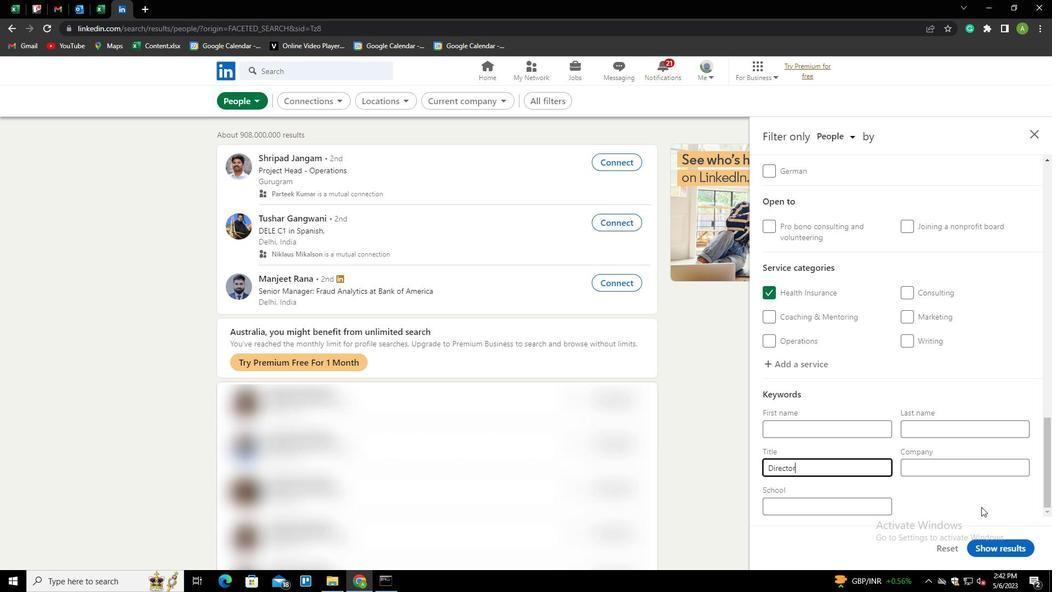 
Action: Mouse pressed left at (981, 507)
Screenshot: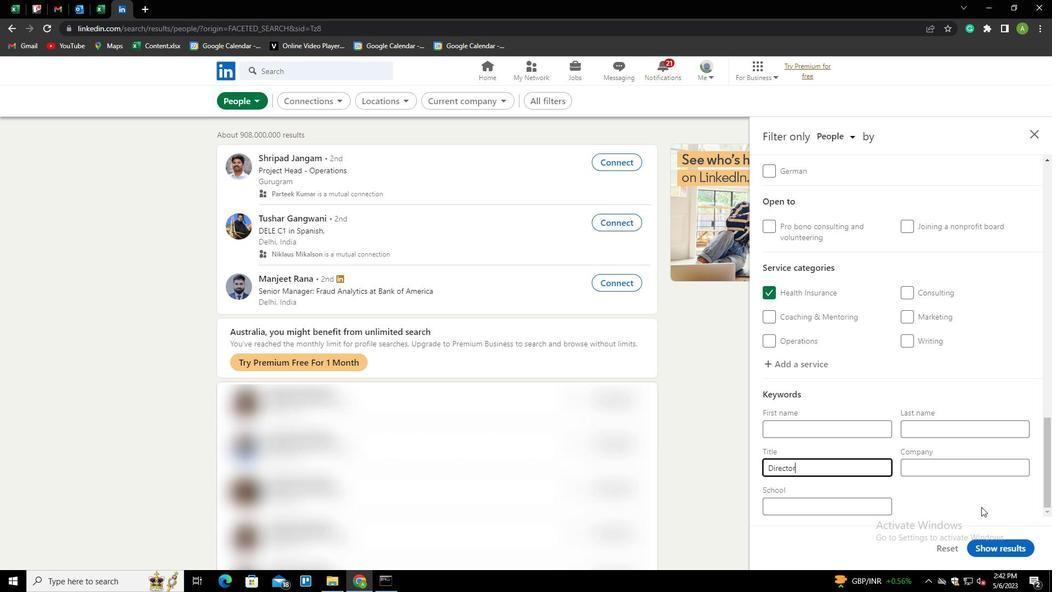
Action: Mouse moved to (991, 547)
Screenshot: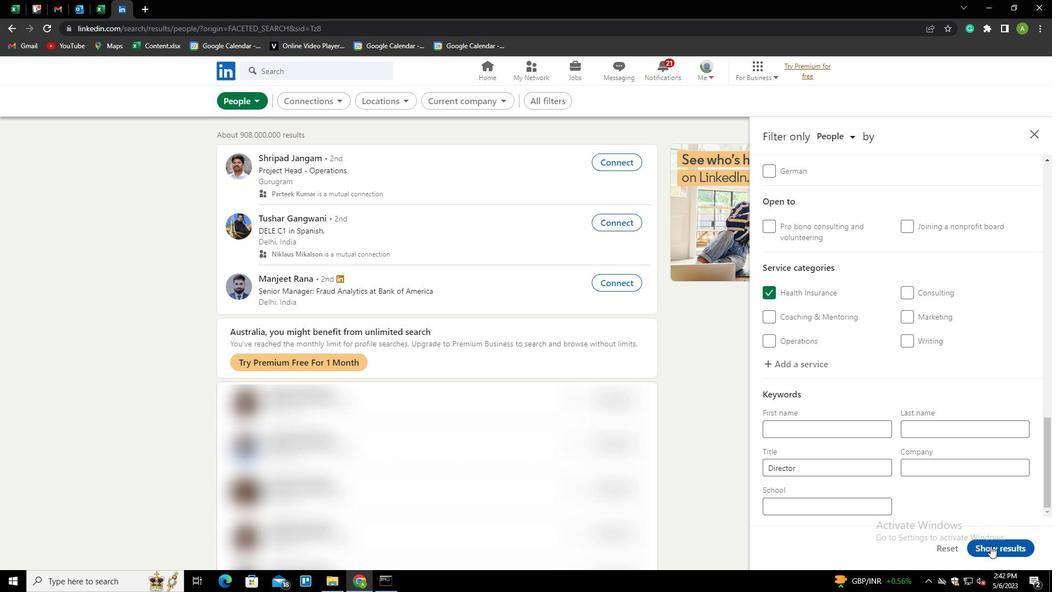 
Action: Mouse pressed left at (991, 547)
Screenshot: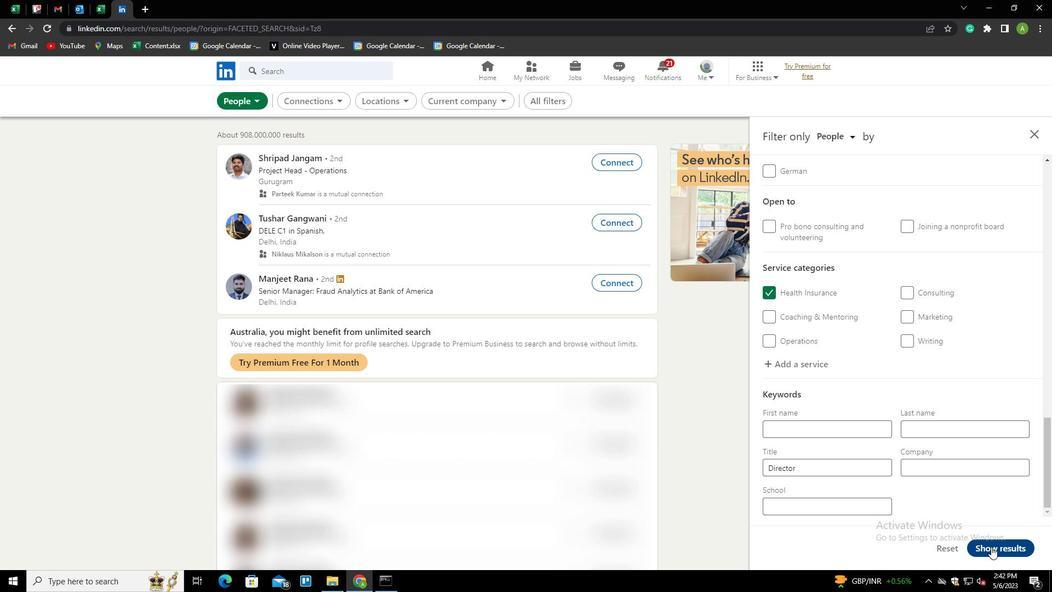 
Action: Mouse moved to (991, 547)
Screenshot: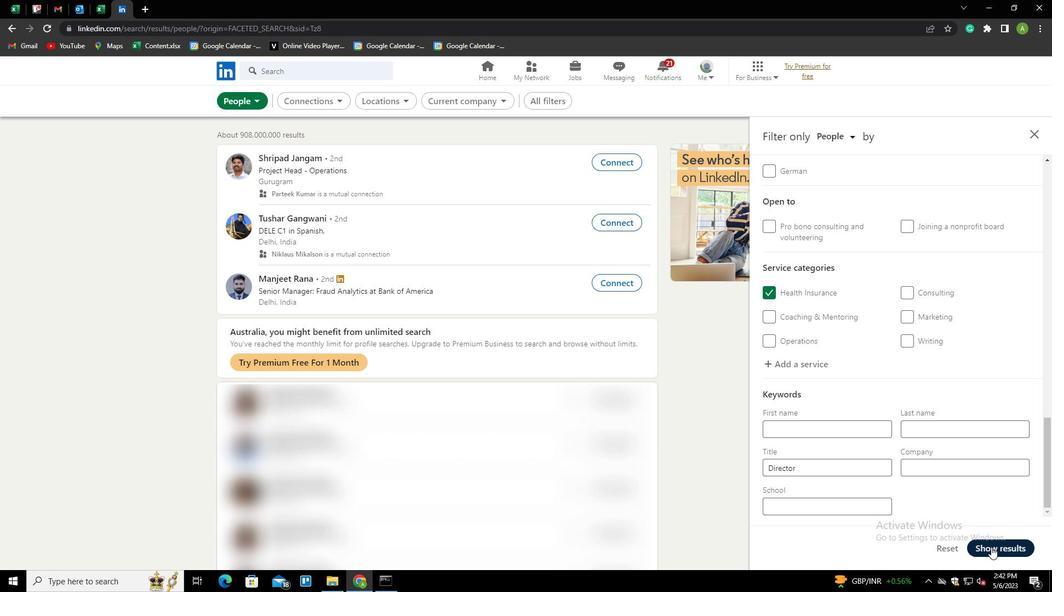 
